 Task: Create new Company, with domain: 'nintendo.com' and type: 'Prospect'. Add new contact for this company, with mail Id: 'Bhargav21Singh@nintendo.com', First Name: Bhargav, Last name:  Singh, Job Title: 'HR Manager', Phone Number: '(512) 555-2347'. Change life cycle stage to  Lead and lead status to  In Progress. Logged in from softage.6@softage.net
Action: Mouse moved to (84, 60)
Screenshot: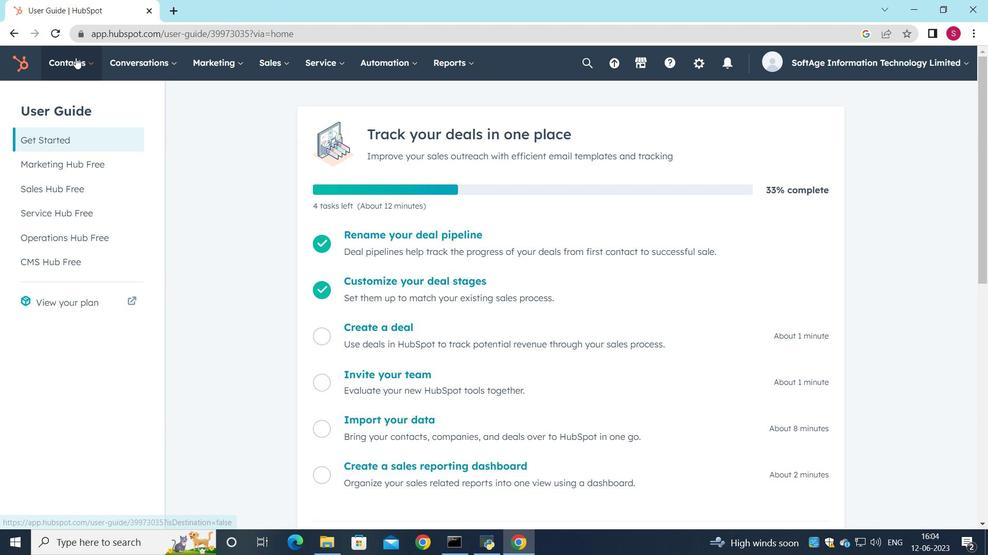 
Action: Mouse pressed left at (84, 60)
Screenshot: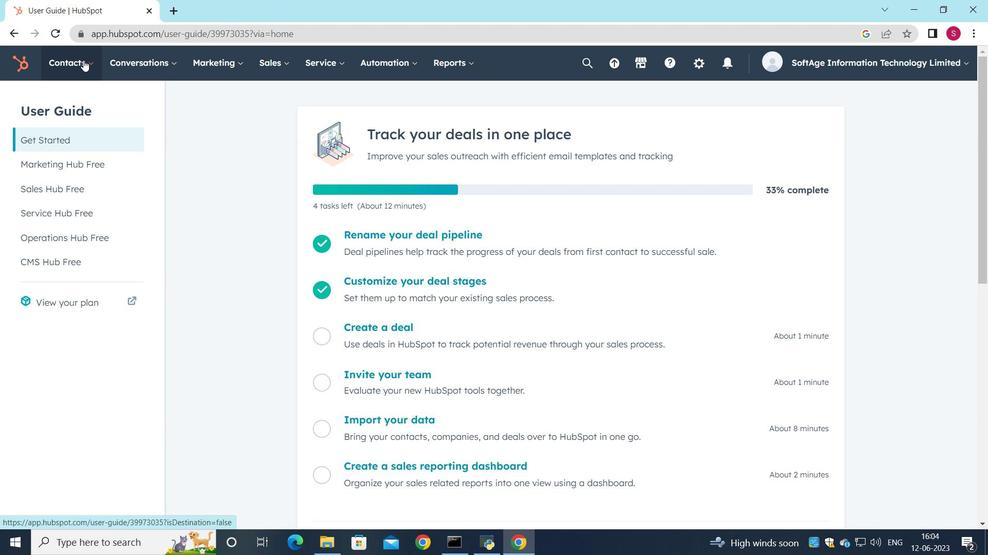 
Action: Mouse moved to (93, 122)
Screenshot: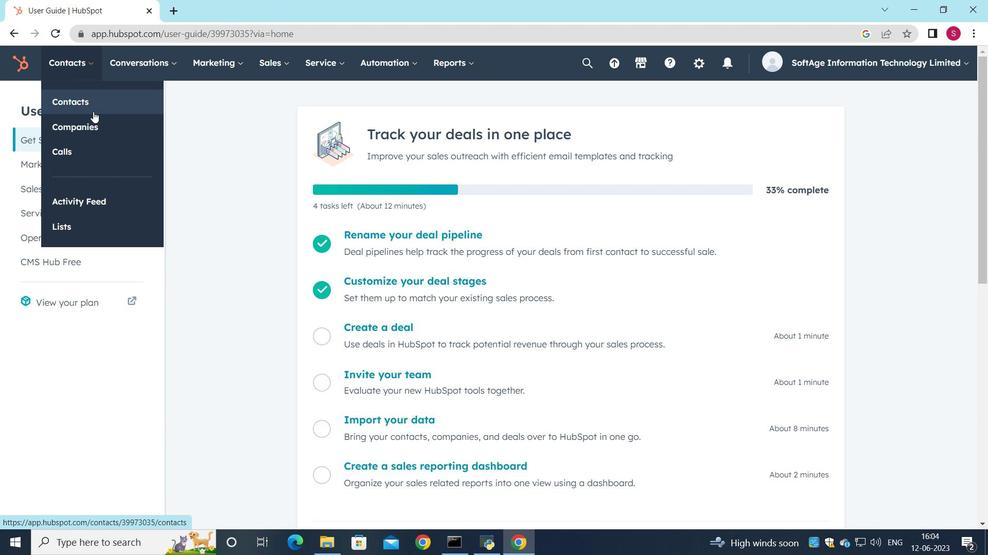 
Action: Mouse pressed left at (93, 122)
Screenshot: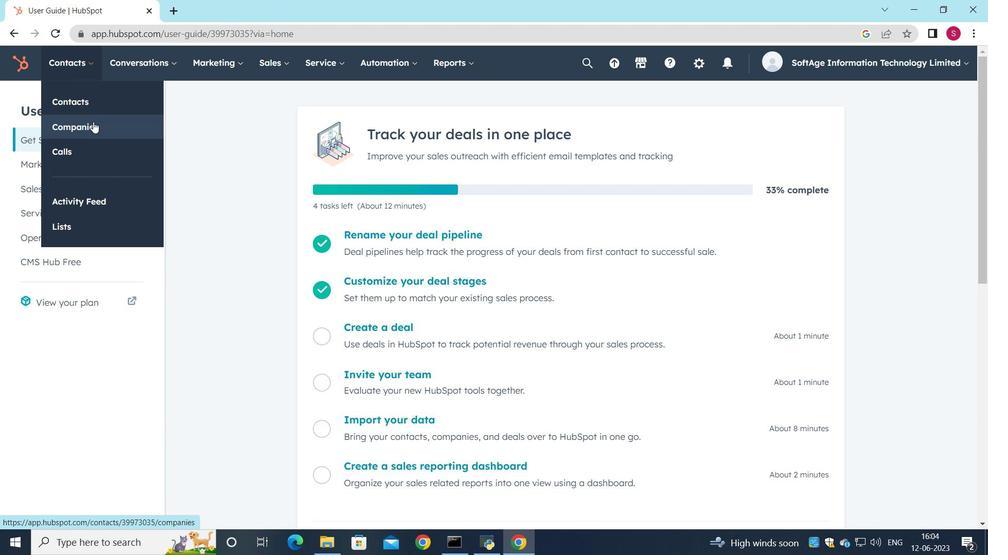 
Action: Mouse moved to (892, 97)
Screenshot: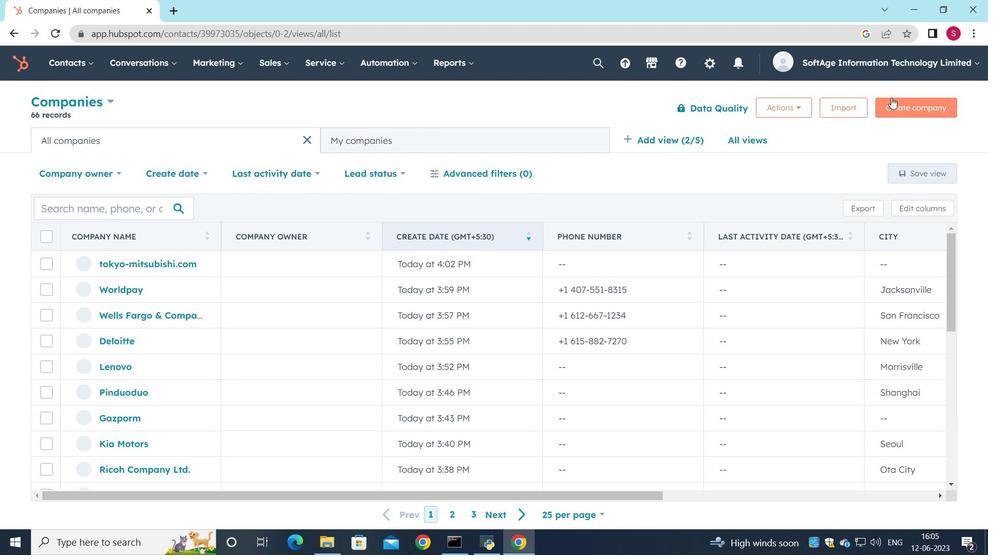 
Action: Mouse pressed left at (892, 97)
Screenshot: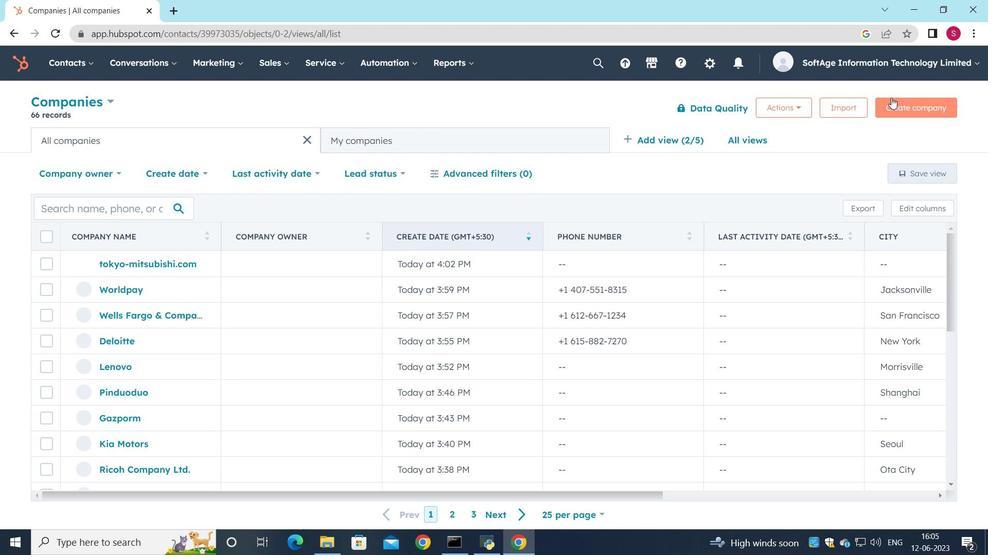 
Action: Mouse moved to (771, 161)
Screenshot: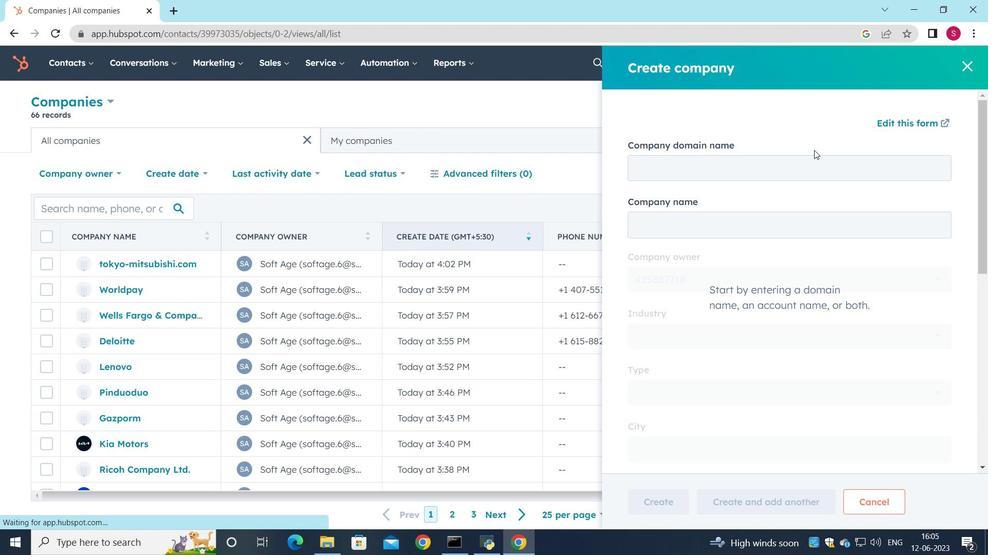 
Action: Mouse pressed left at (771, 161)
Screenshot: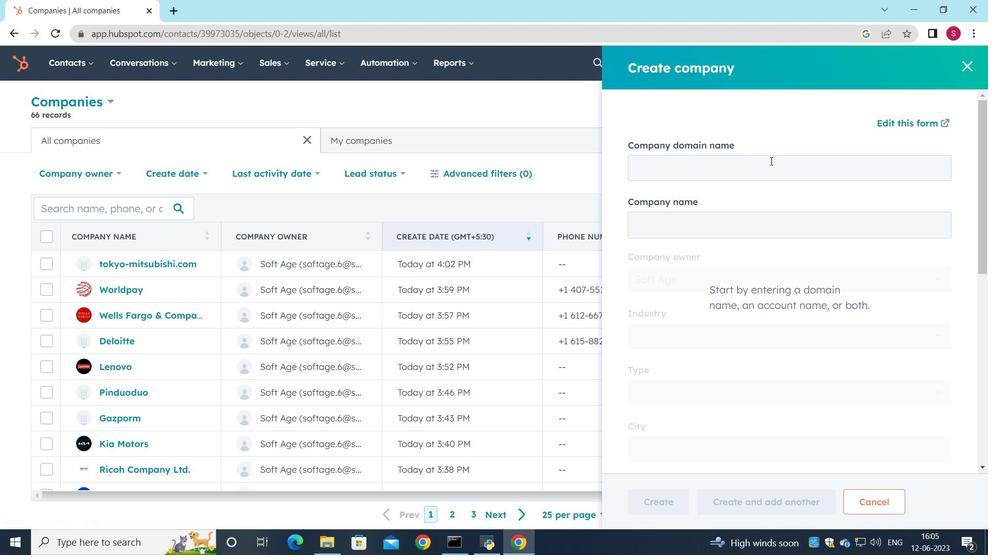 
Action: Key pressed nintendo.com
Screenshot: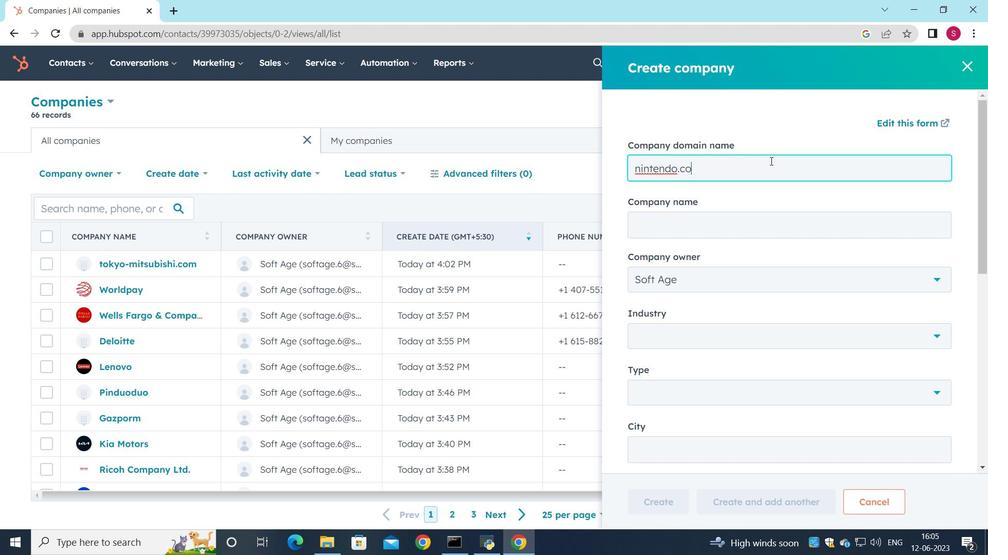
Action: Mouse moved to (734, 264)
Screenshot: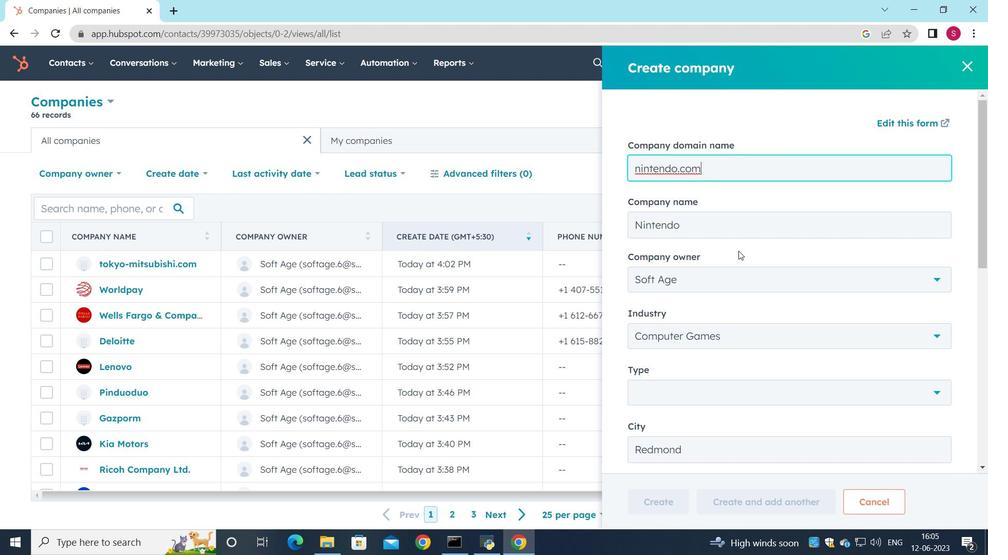 
Action: Mouse scrolled (734, 264) with delta (0, 0)
Screenshot: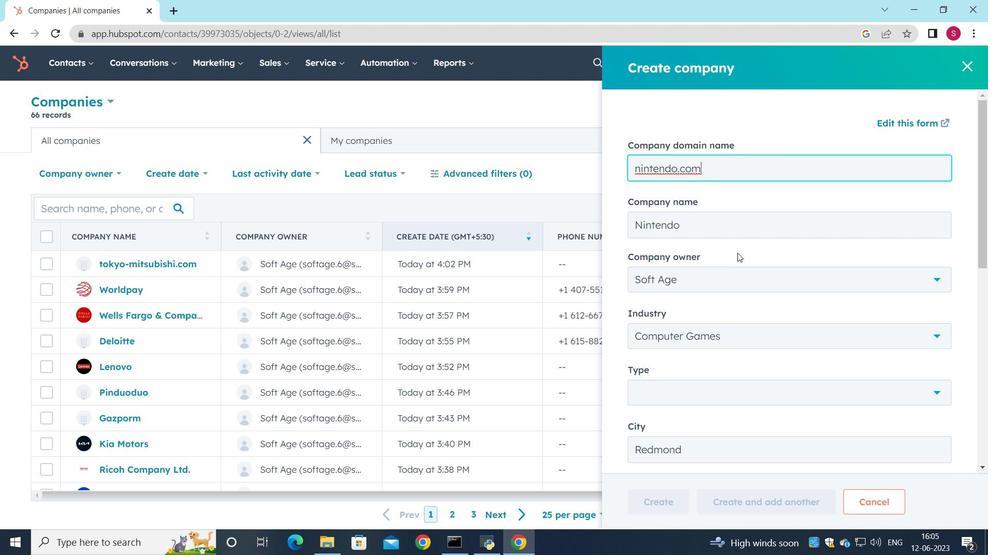 
Action: Mouse scrolled (734, 264) with delta (0, 0)
Screenshot: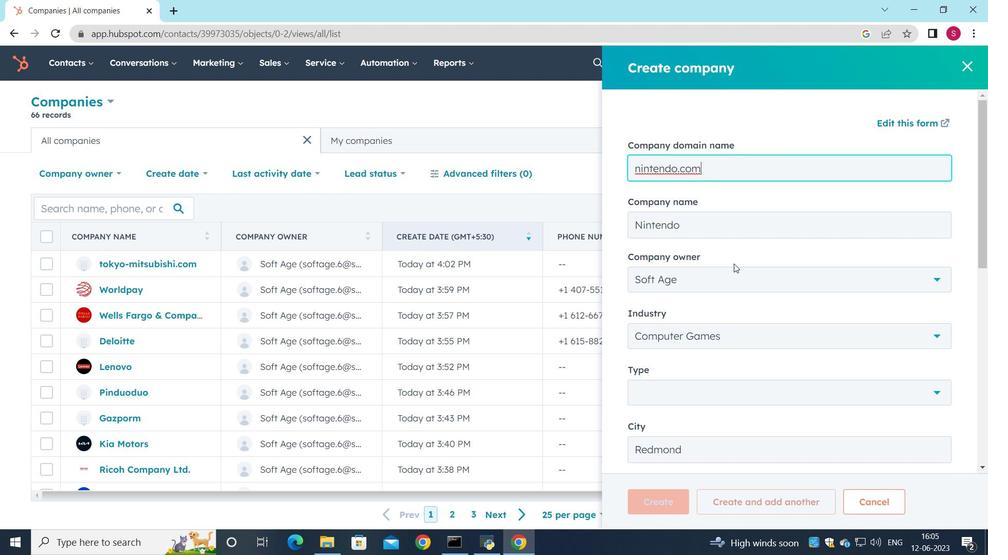
Action: Mouse scrolled (734, 264) with delta (0, 0)
Screenshot: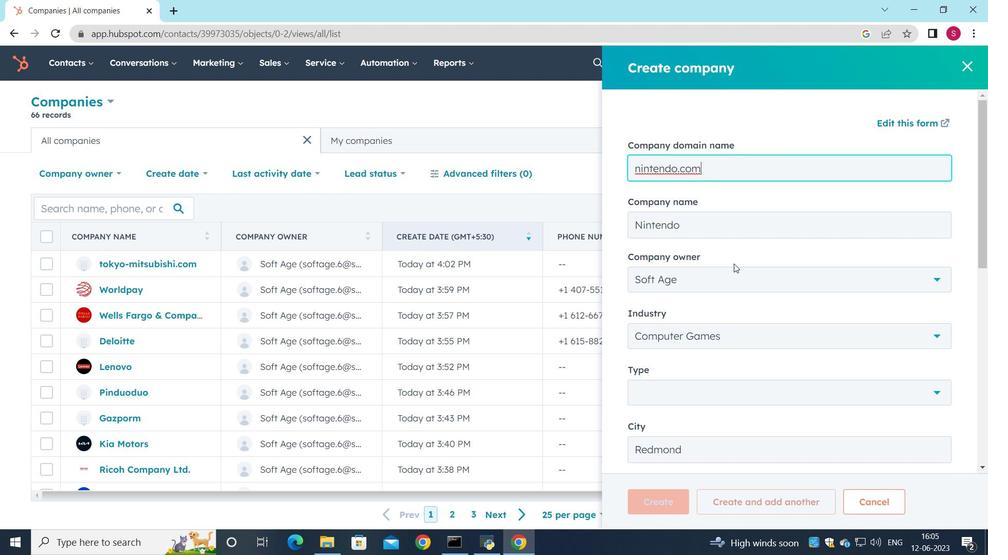 
Action: Mouse moved to (800, 197)
Screenshot: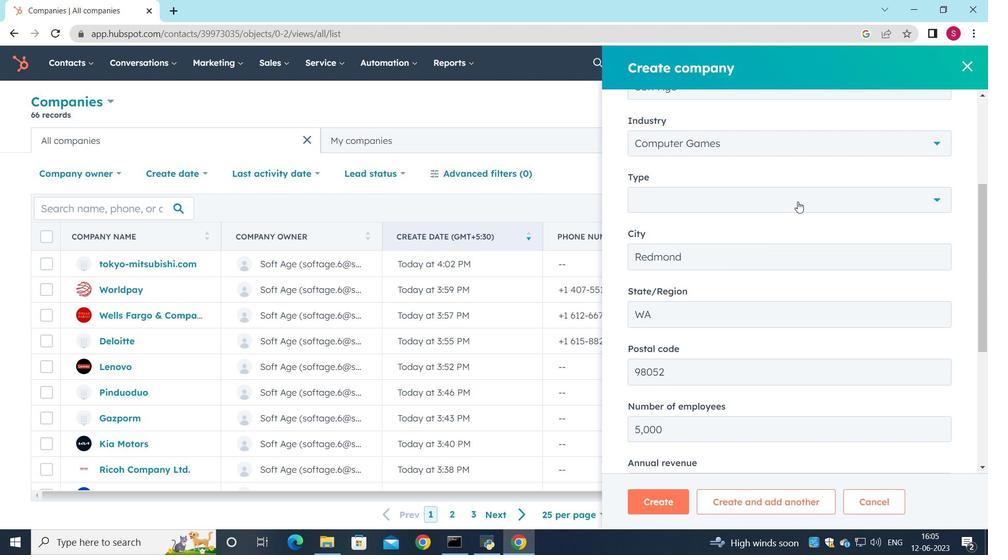 
Action: Mouse pressed left at (800, 197)
Screenshot: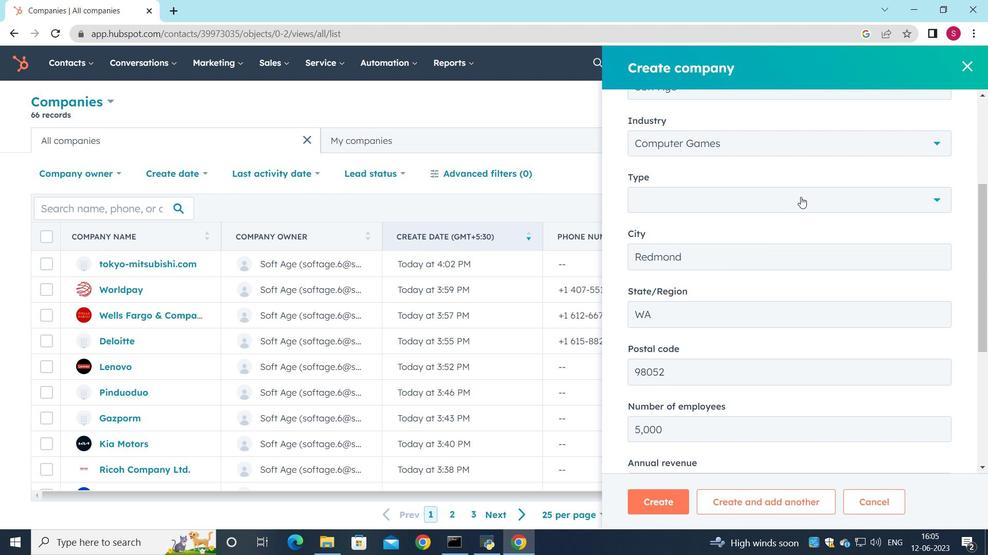 
Action: Mouse moved to (666, 263)
Screenshot: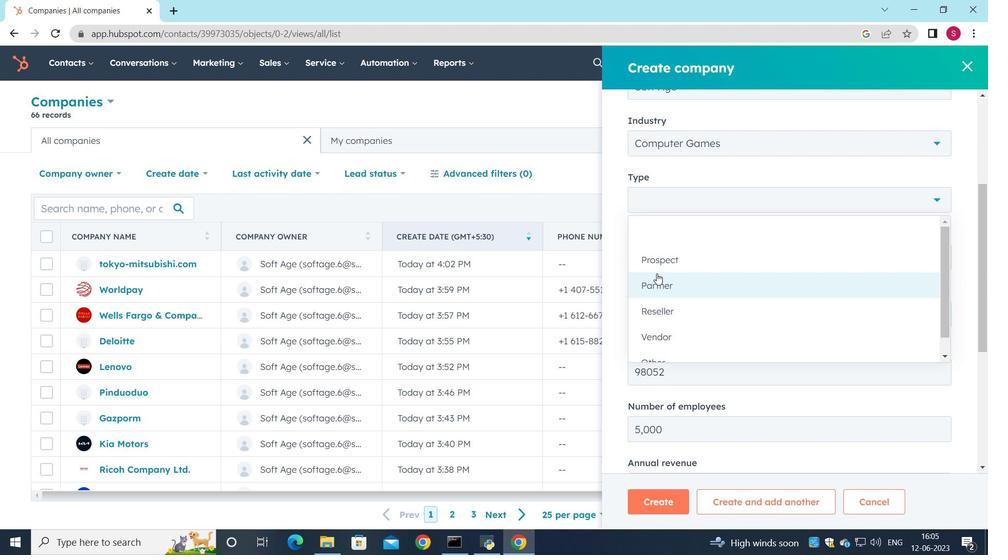 
Action: Mouse pressed left at (666, 263)
Screenshot: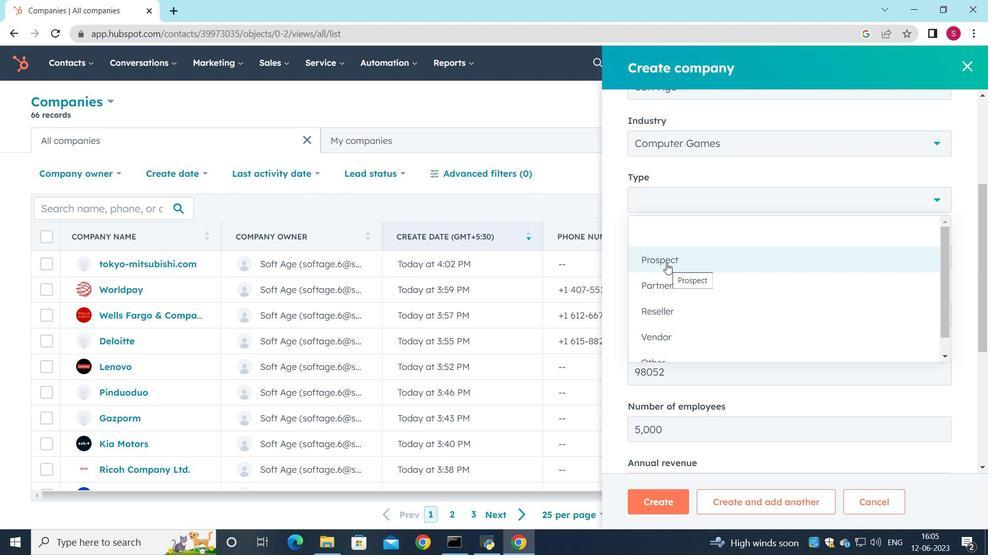 
Action: Mouse scrolled (666, 263) with delta (0, 0)
Screenshot: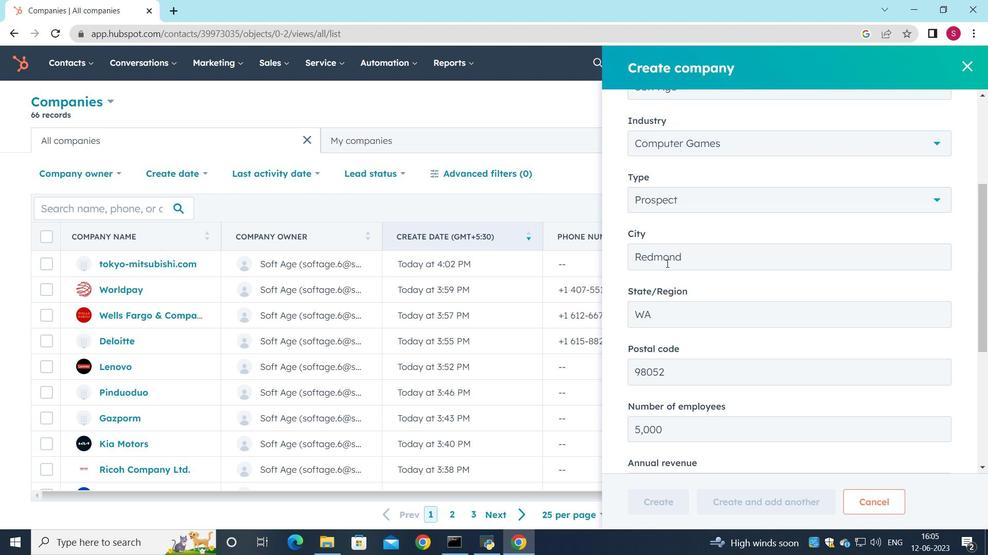 
Action: Mouse scrolled (666, 263) with delta (0, 0)
Screenshot: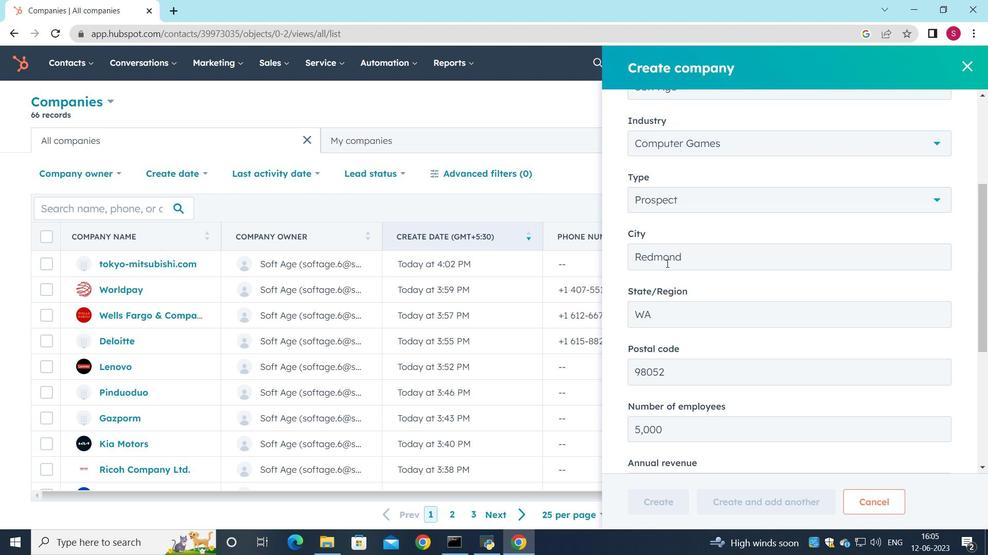 
Action: Mouse moved to (656, 510)
Screenshot: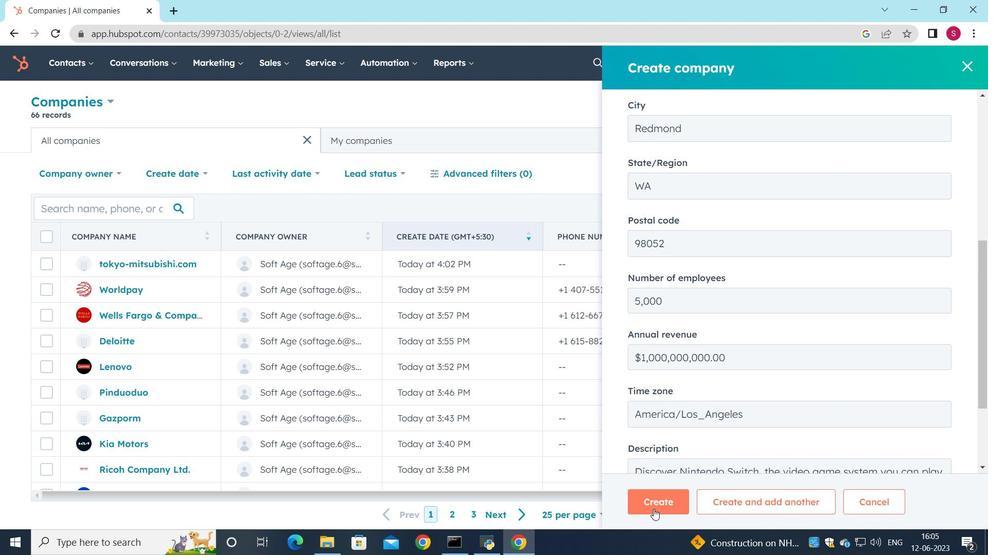 
Action: Mouse pressed left at (656, 510)
Screenshot: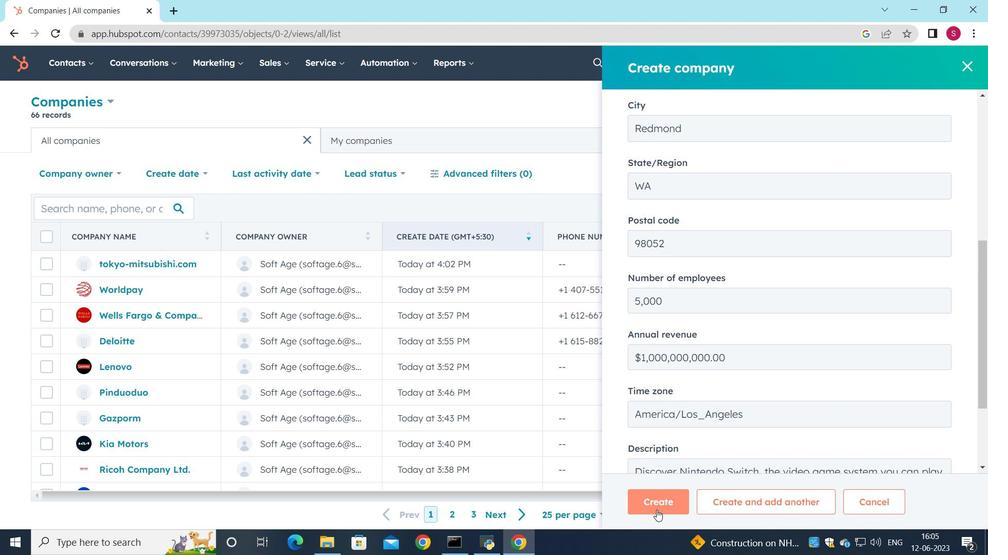 
Action: Mouse moved to (638, 407)
Screenshot: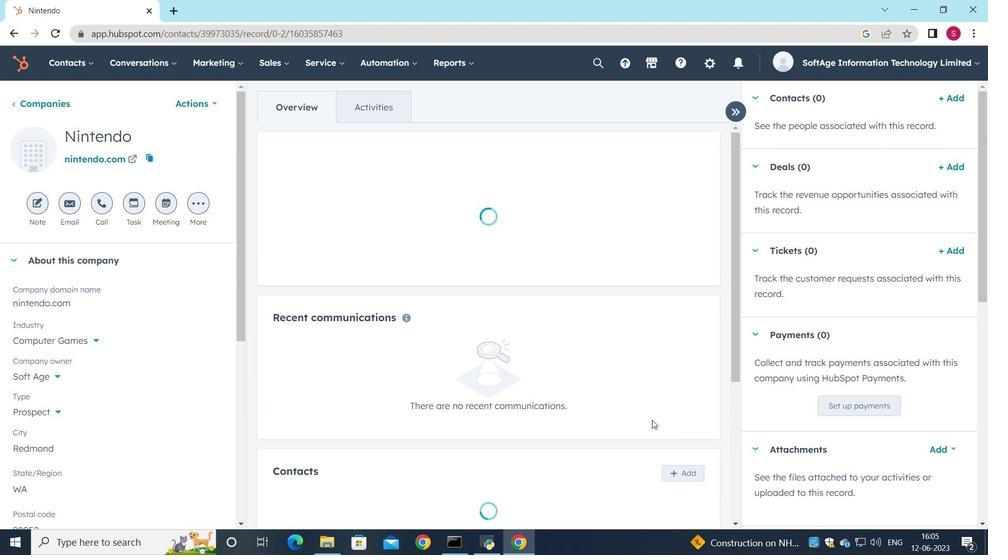 
Action: Mouse scrolled (638, 407) with delta (0, 0)
Screenshot: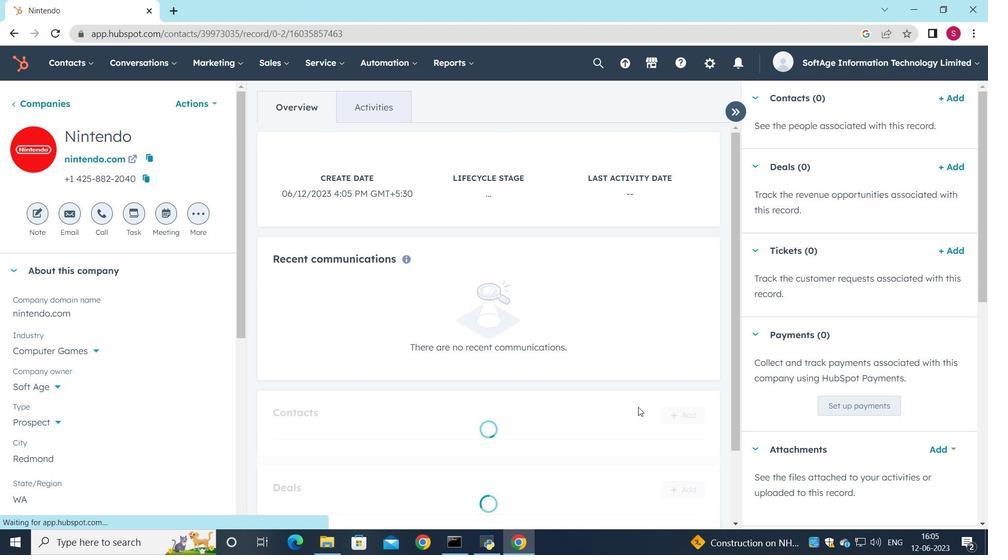 
Action: Mouse moved to (689, 357)
Screenshot: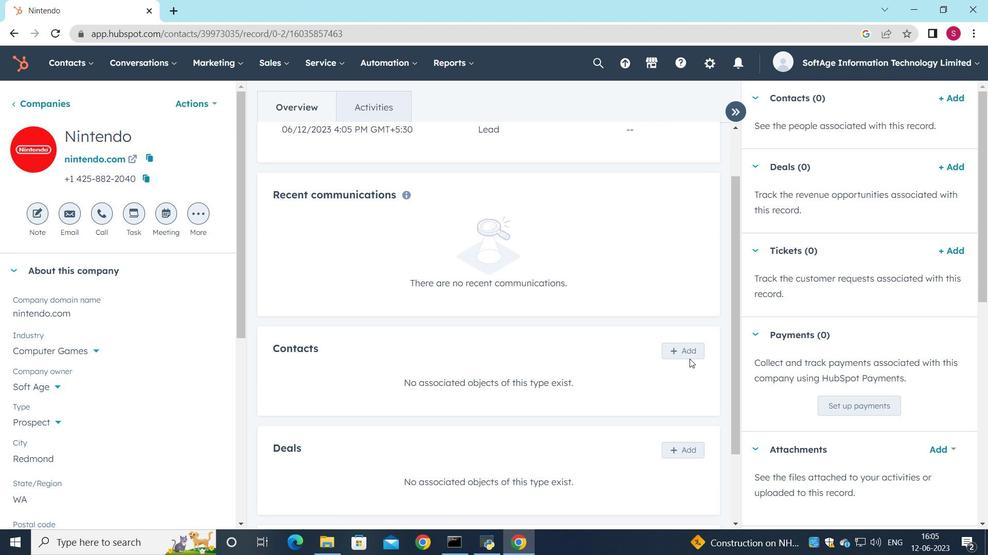 
Action: Mouse pressed left at (689, 357)
Screenshot: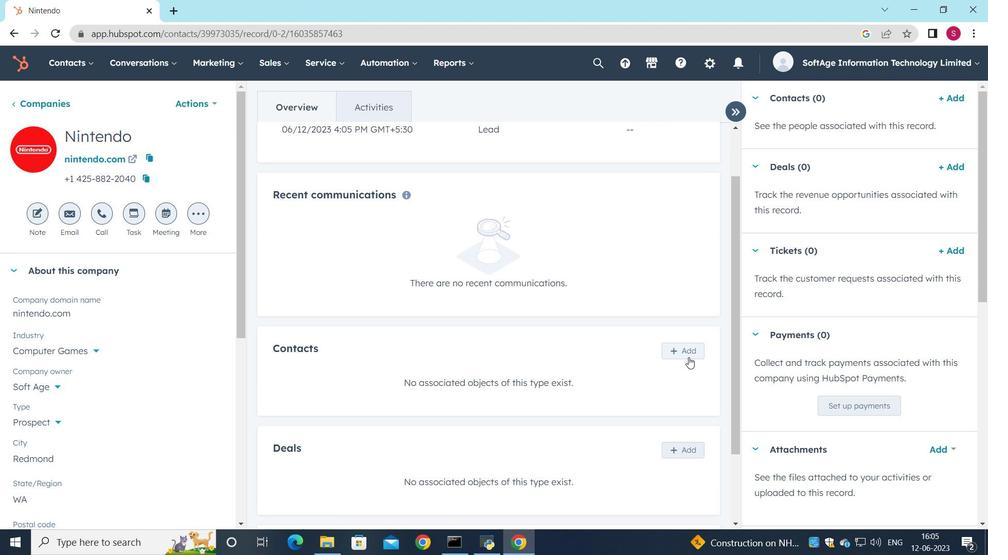 
Action: Mouse moved to (708, 138)
Screenshot: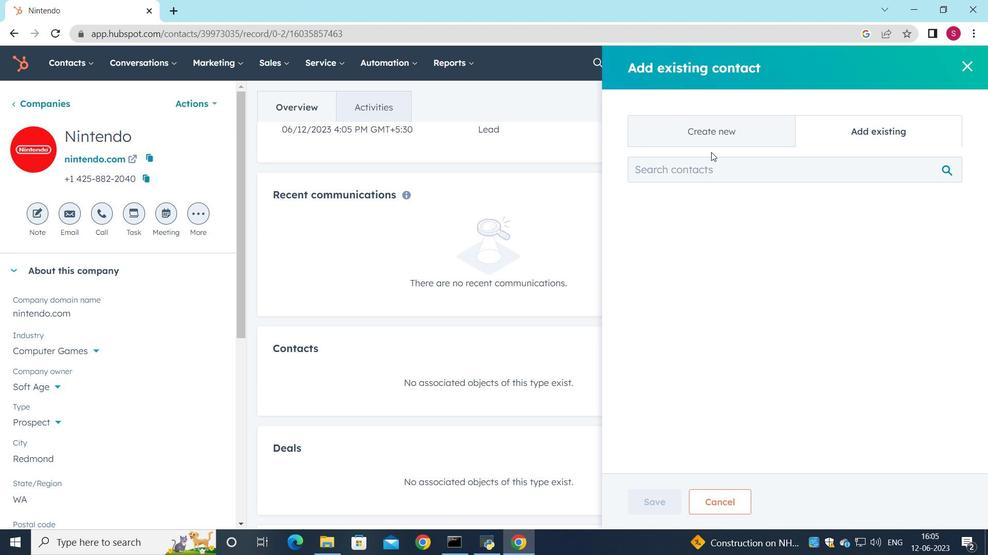 
Action: Mouse pressed left at (708, 138)
Screenshot: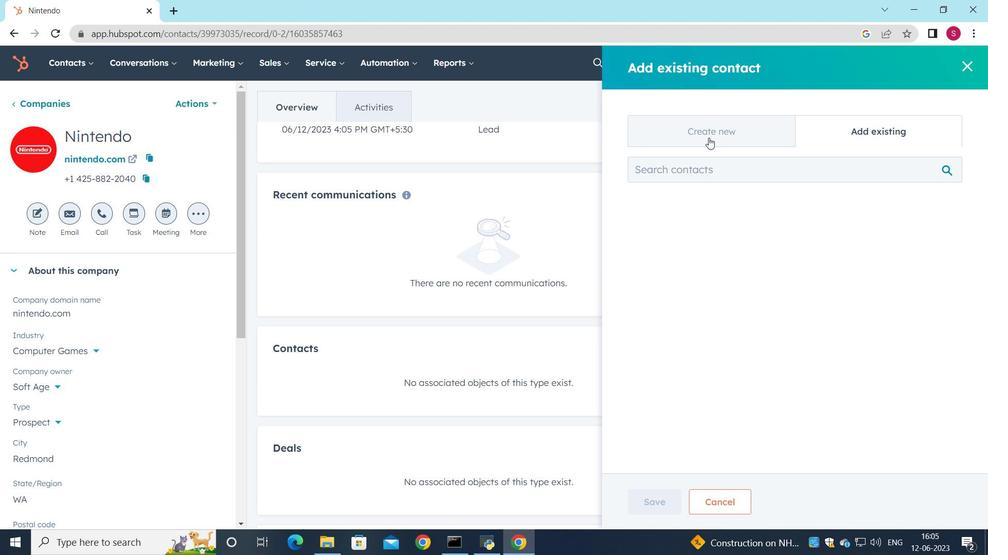
Action: Mouse moved to (723, 197)
Screenshot: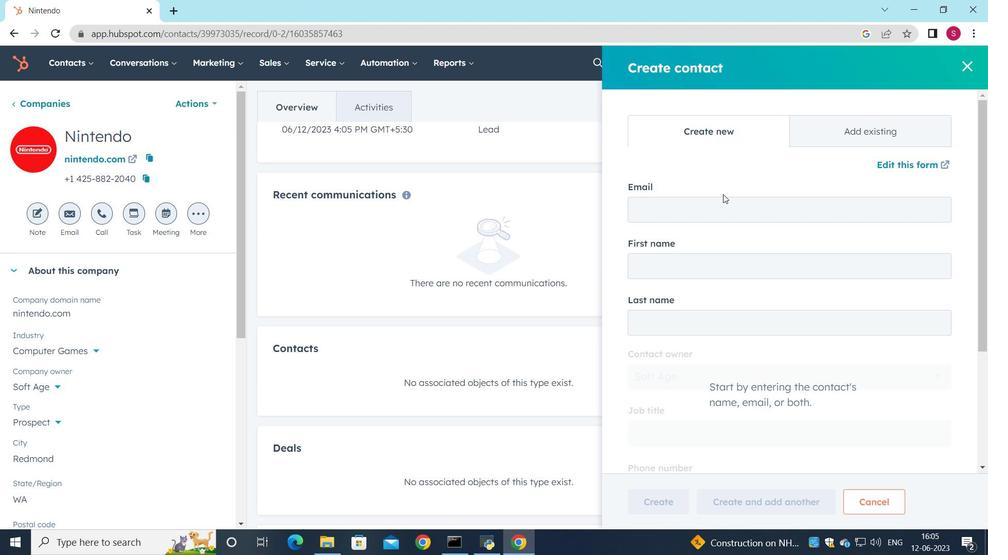 
Action: Mouse pressed left at (723, 197)
Screenshot: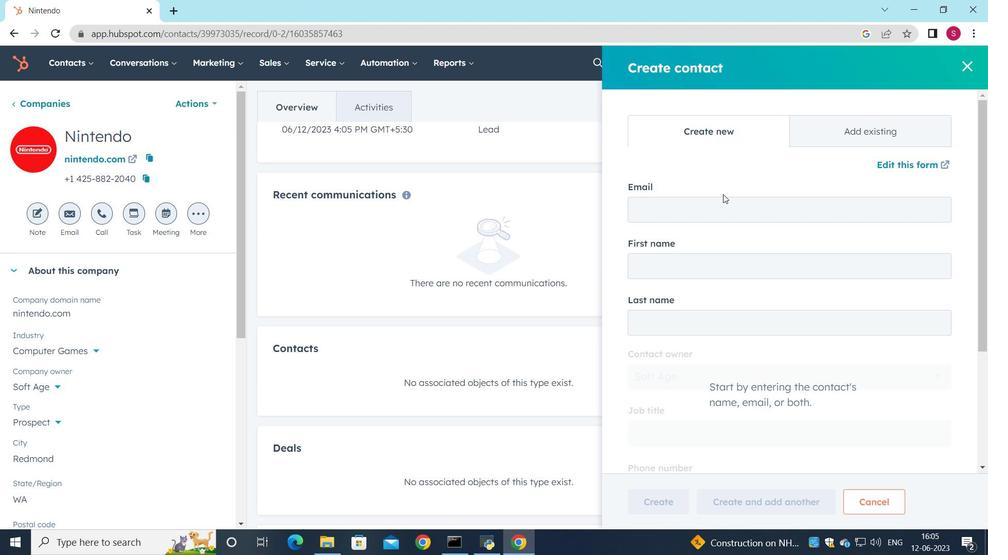 
Action: Mouse moved to (716, 210)
Screenshot: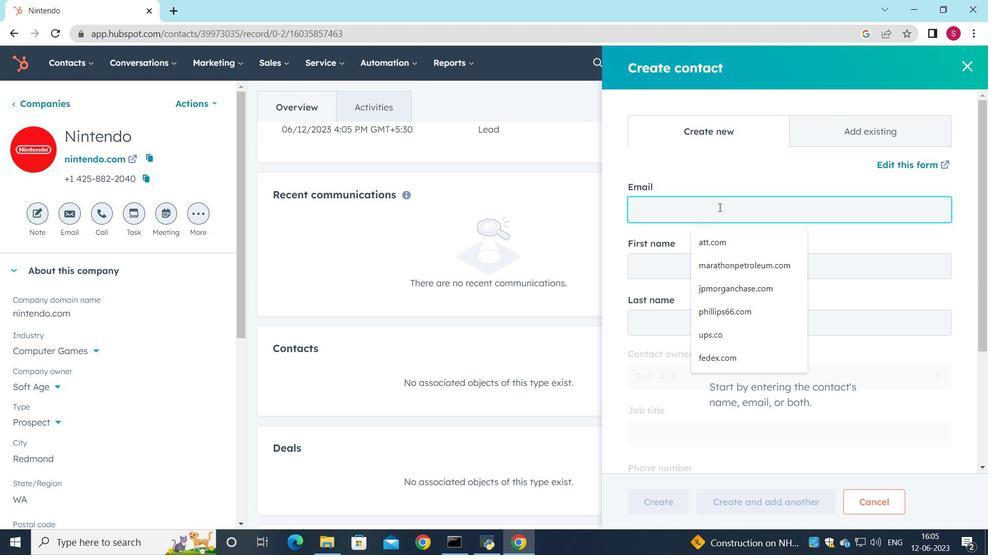 
Action: Key pressed <Key.shift>Bhargav21<Key.shift>Singh<Key.shift><Key.shift><Key.shift><Key.shift><Key.shift><Key.shift><Key.shift><Key.shift><Key.shift><Key.shift>@nine<Key.backspace>tendo.com
Screenshot: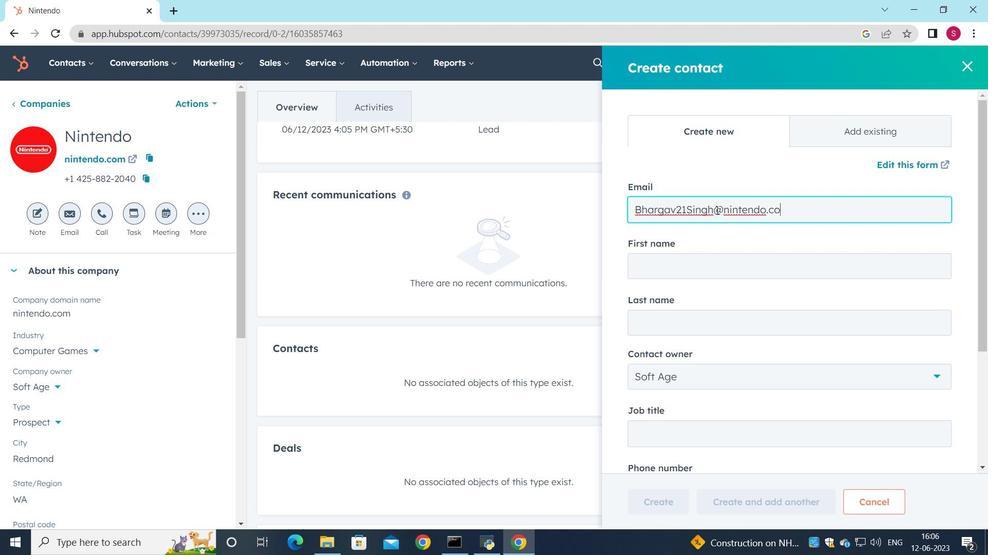 
Action: Mouse moved to (665, 275)
Screenshot: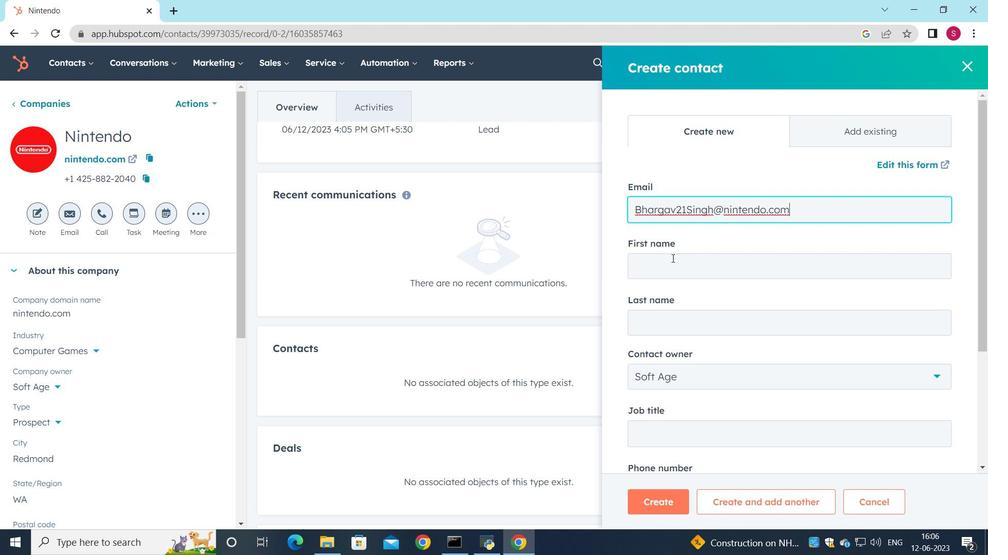 
Action: Mouse pressed left at (665, 275)
Screenshot: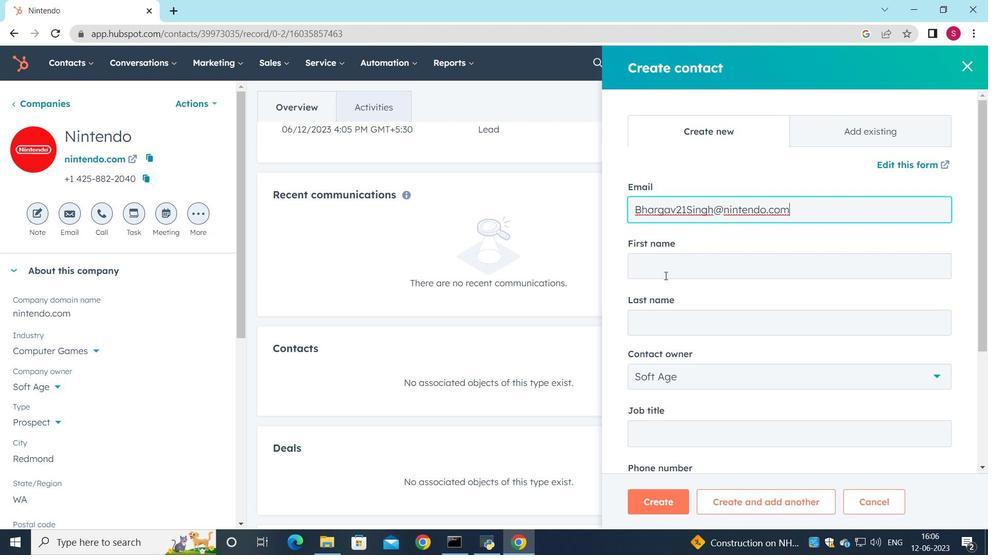 
Action: Key pressed <Key.shift><Key.shift><Key.shift>Bhargav
Screenshot: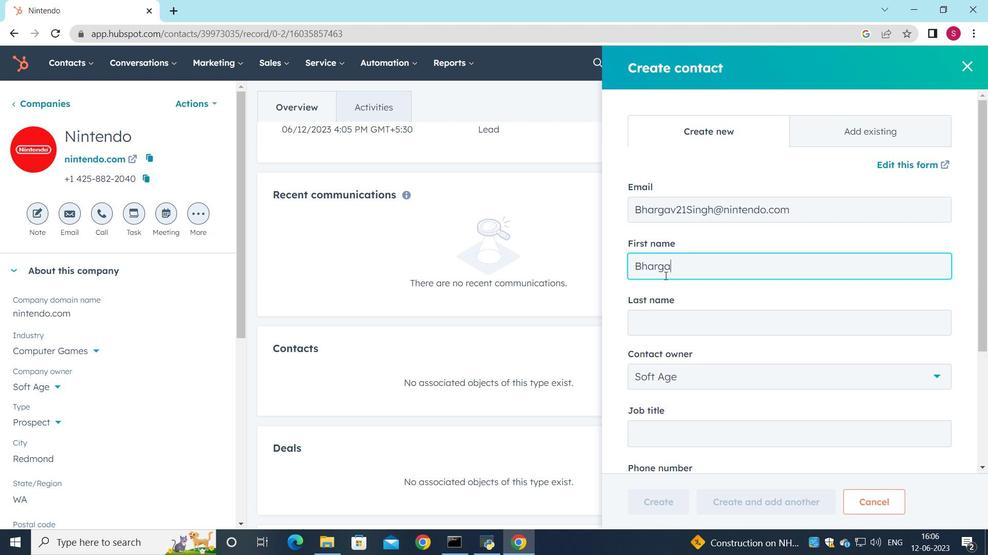 
Action: Mouse moved to (652, 319)
Screenshot: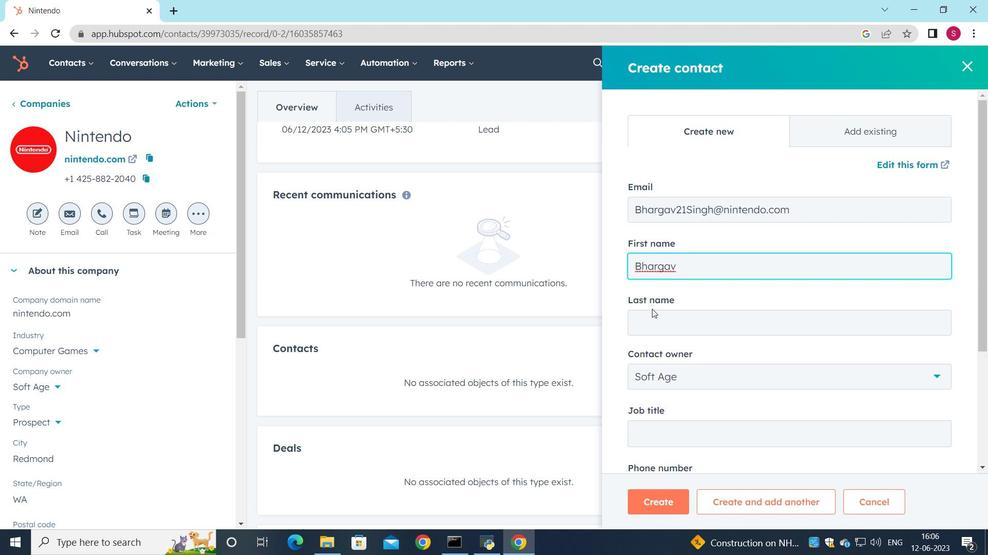 
Action: Mouse pressed left at (652, 319)
Screenshot: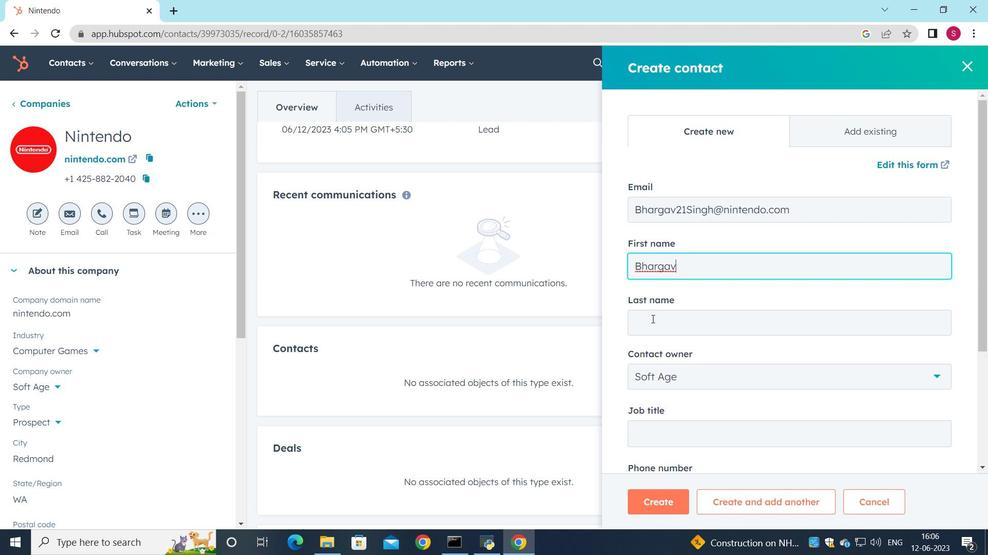 
Action: Key pressed <Key.shift><Key.shift><Key.shift><Key.shift><Key.shift><Key.shift><Key.shift><Key.shift><Key.shift><Key.shift><Key.shift><Key.shift><Key.shift><Key.shift><Key.shift><Key.shift><Key.shift><Key.shift><Key.shift><Key.shift><Key.shift><Key.shift>Singh
Screenshot: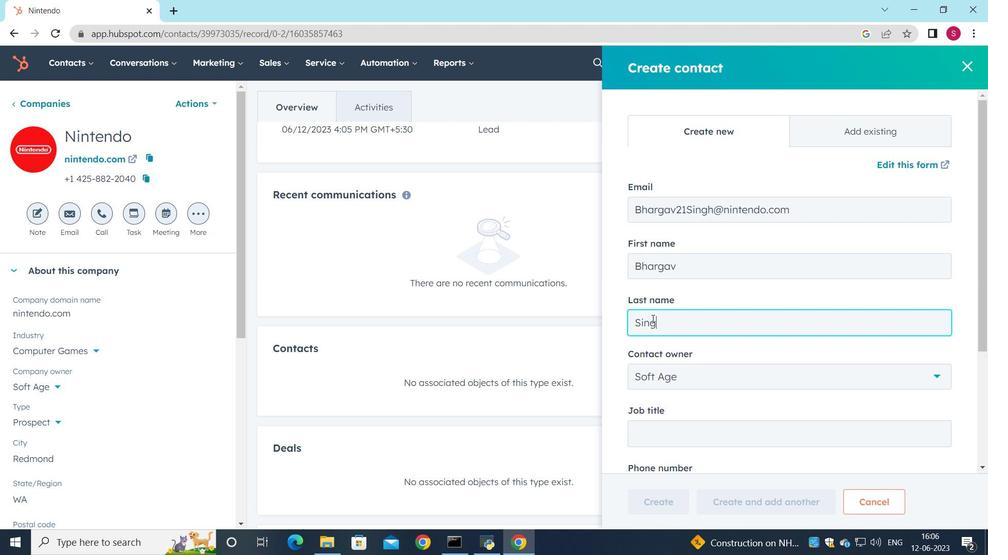 
Action: Mouse moved to (666, 437)
Screenshot: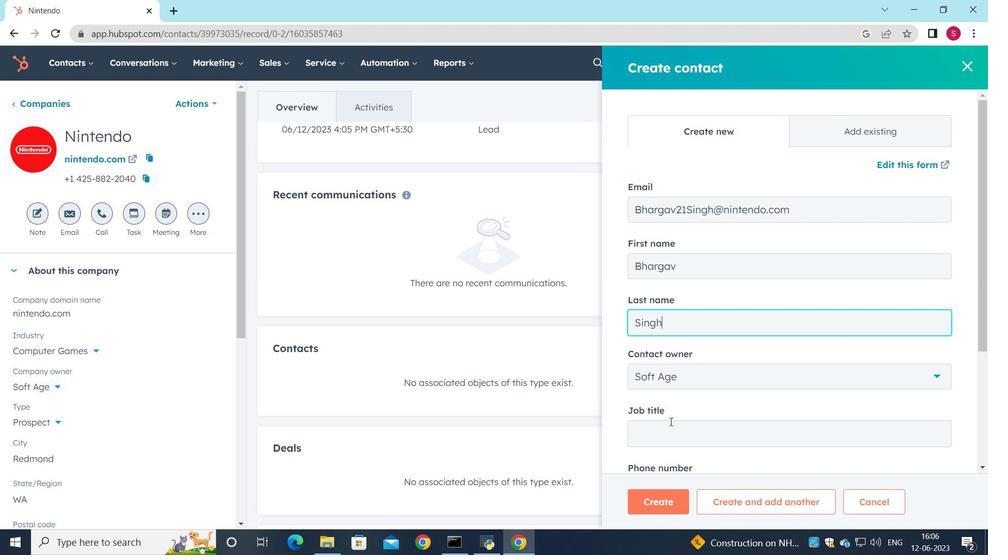 
Action: Mouse pressed left at (666, 437)
Screenshot: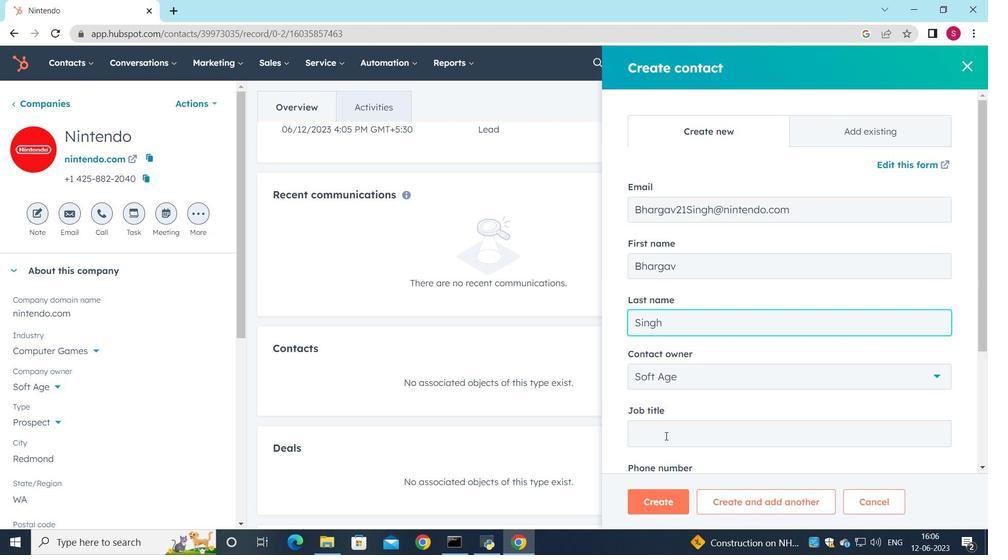 
Action: Key pressed <Key.shift><Key.shift><Key.shift><Key.shift><Key.shift><Key.shift><Key.shift><Key.shift><Key.shift><Key.shift><Key.shift><Key.shift><Key.shift><Key.shift><Key.shift>HR<Key.space>M<Key.space><Key.backspace>anager
Screenshot: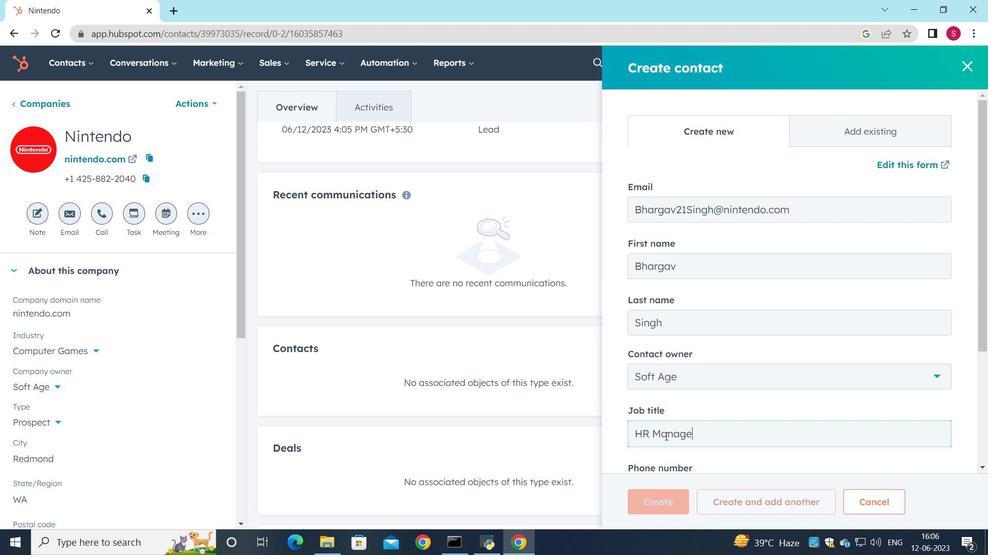 
Action: Mouse moved to (656, 427)
Screenshot: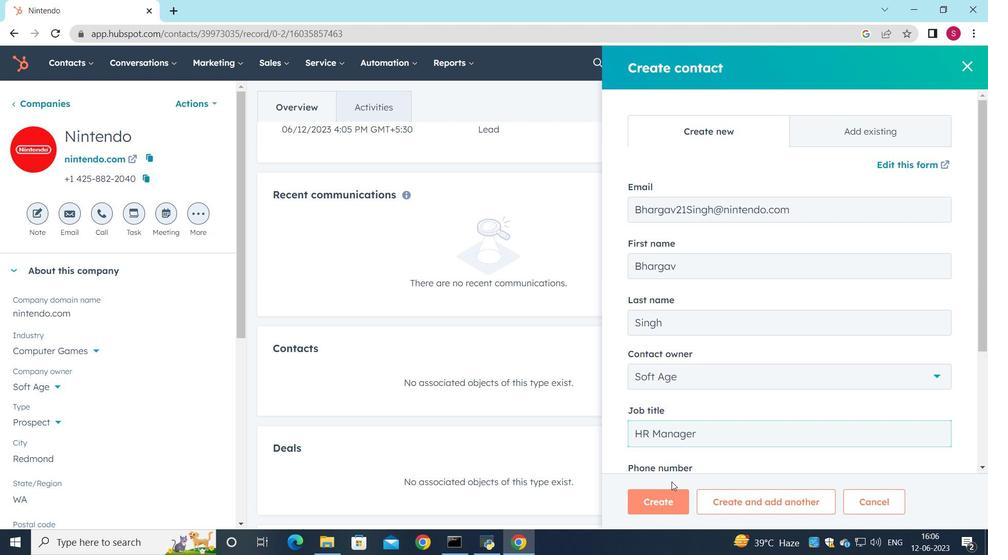 
Action: Mouse scrolled (656, 426) with delta (0, 0)
Screenshot: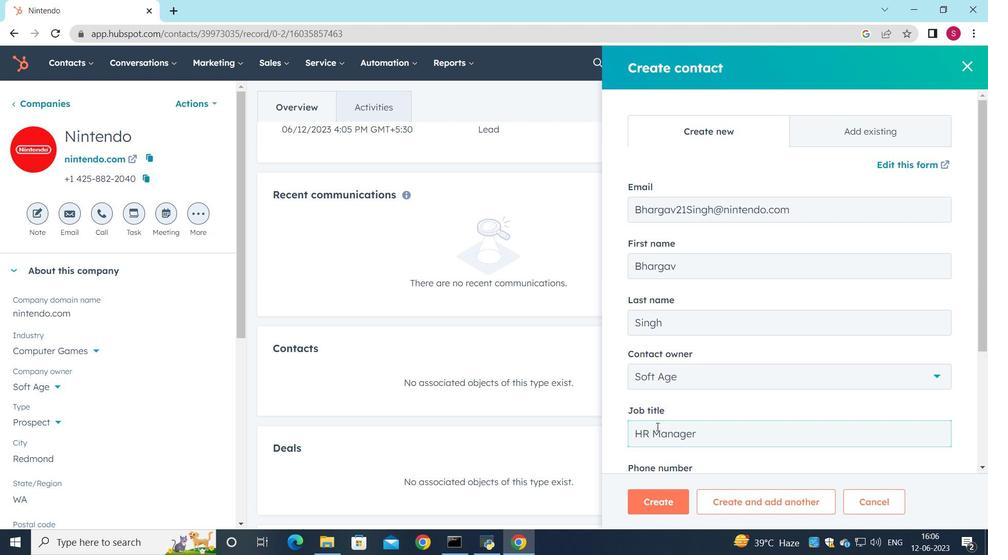 
Action: Mouse moved to (672, 433)
Screenshot: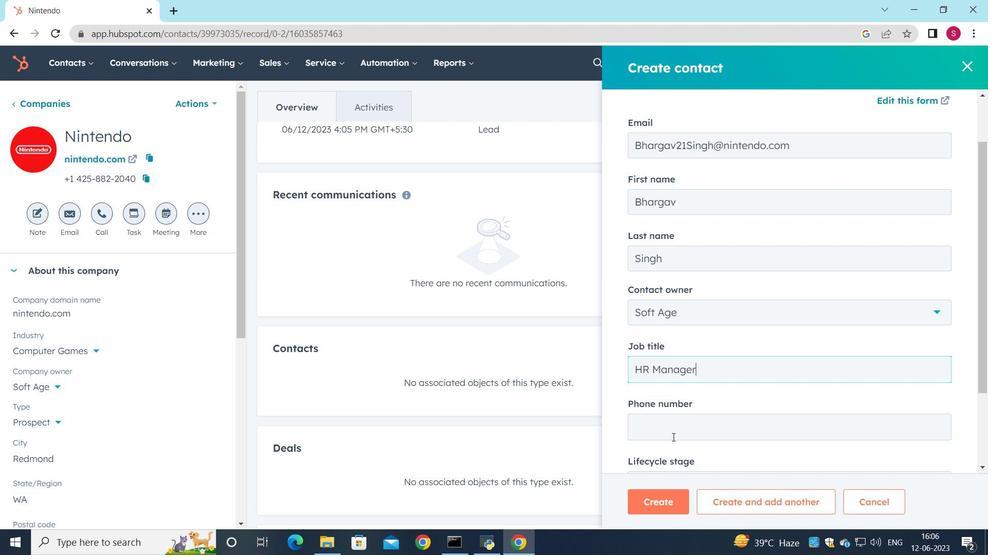 
Action: Mouse scrolled (672, 433) with delta (0, 0)
Screenshot: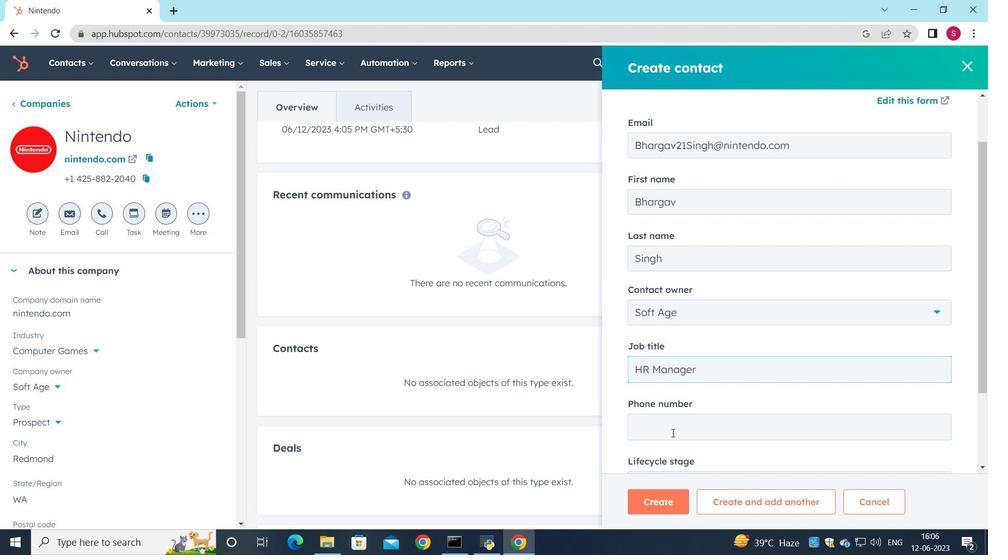 
Action: Mouse scrolled (672, 433) with delta (0, 0)
Screenshot: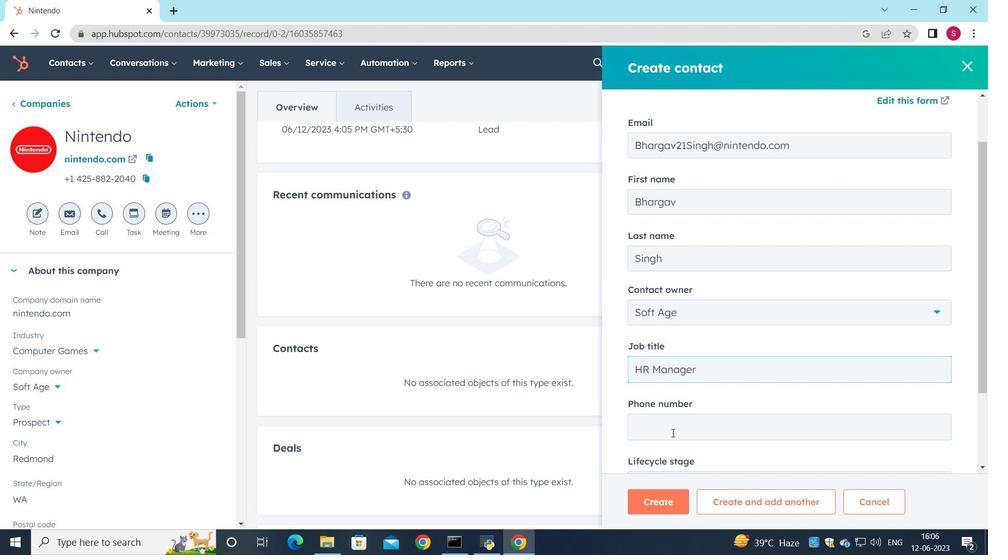 
Action: Mouse moved to (669, 327)
Screenshot: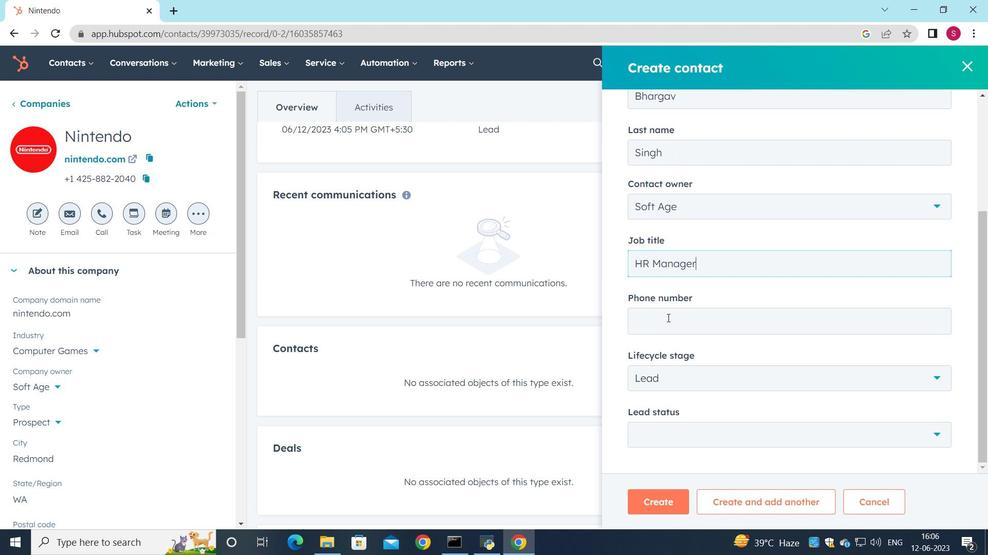 
Action: Mouse pressed left at (669, 327)
Screenshot: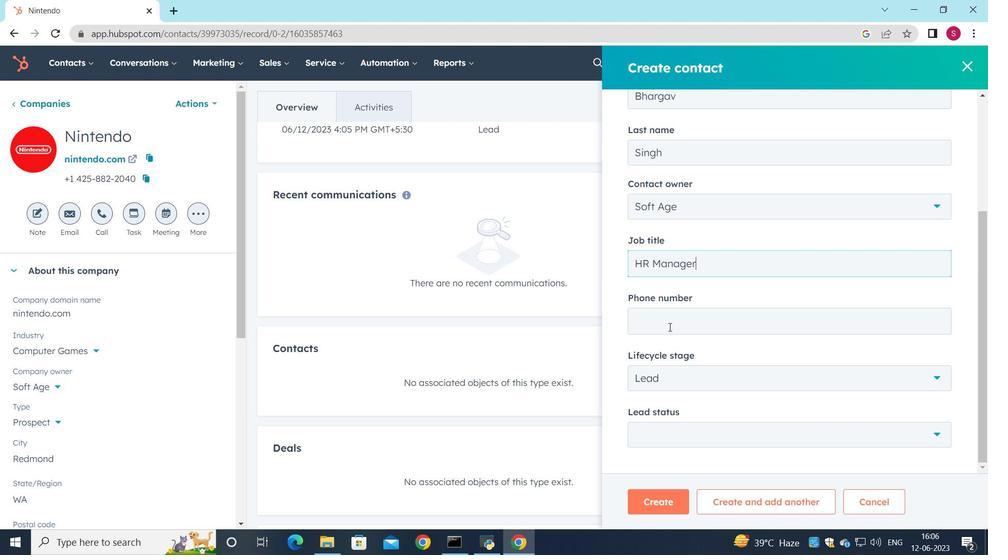 
Action: Key pressed 5125552347
Screenshot: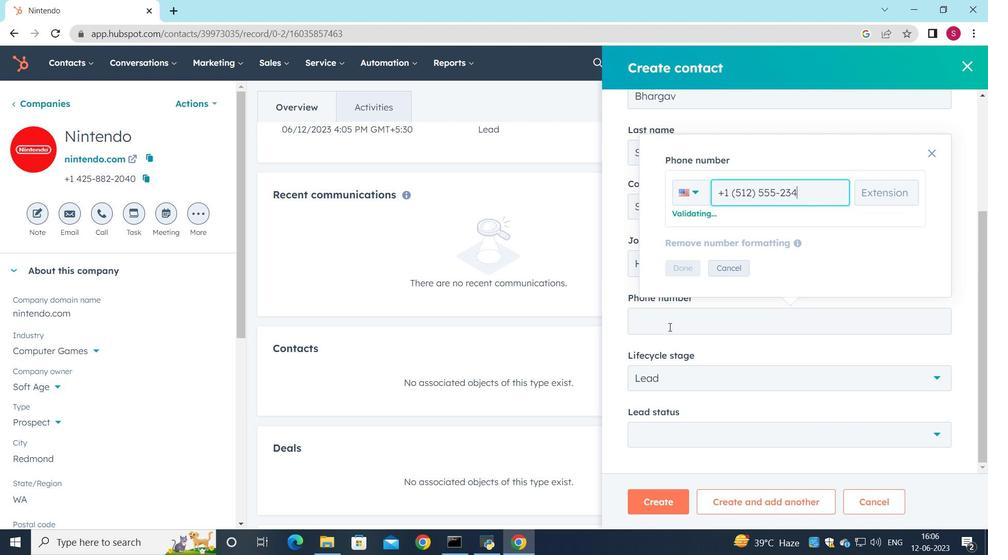 
Action: Mouse moved to (675, 262)
Screenshot: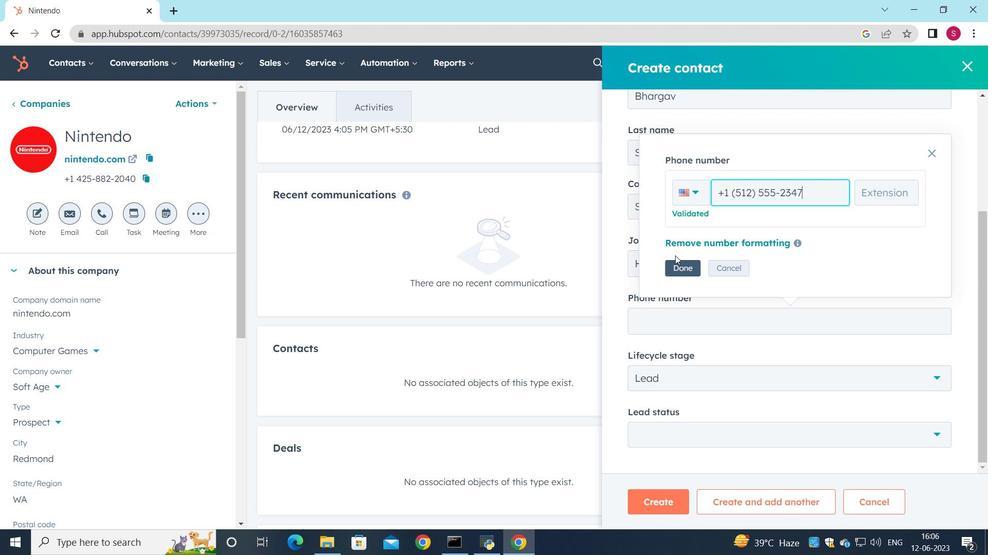 
Action: Mouse pressed left at (675, 262)
Screenshot: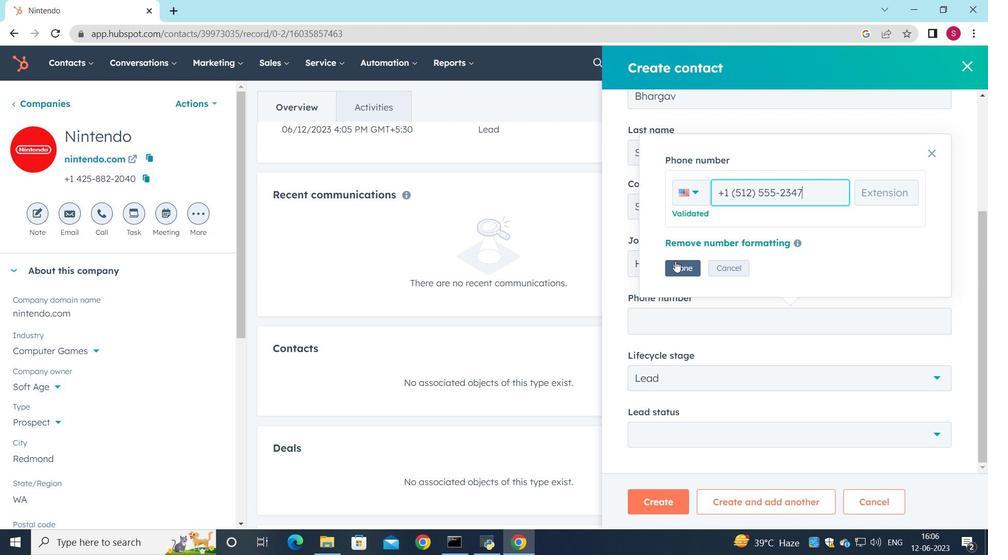 
Action: Mouse moved to (661, 428)
Screenshot: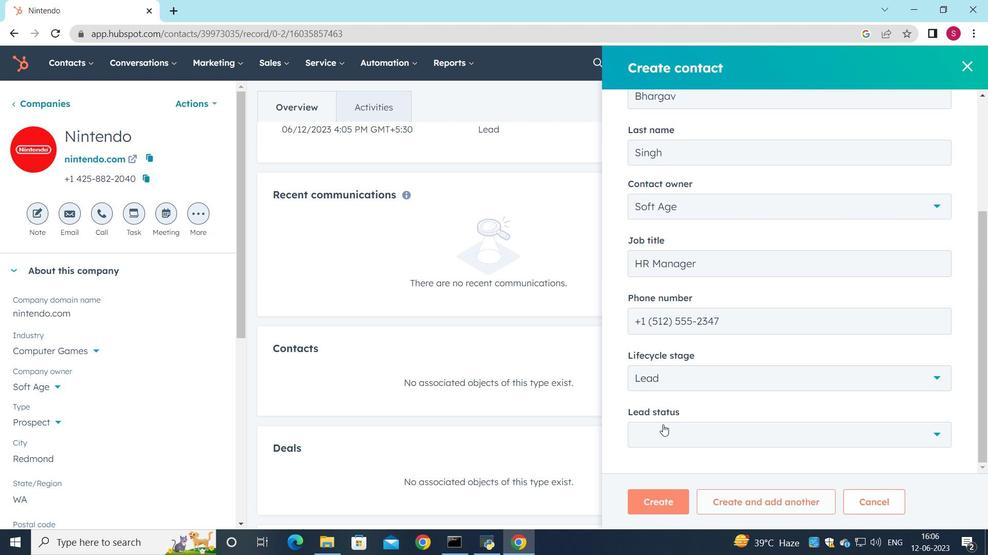 
Action: Mouse pressed left at (661, 428)
Screenshot: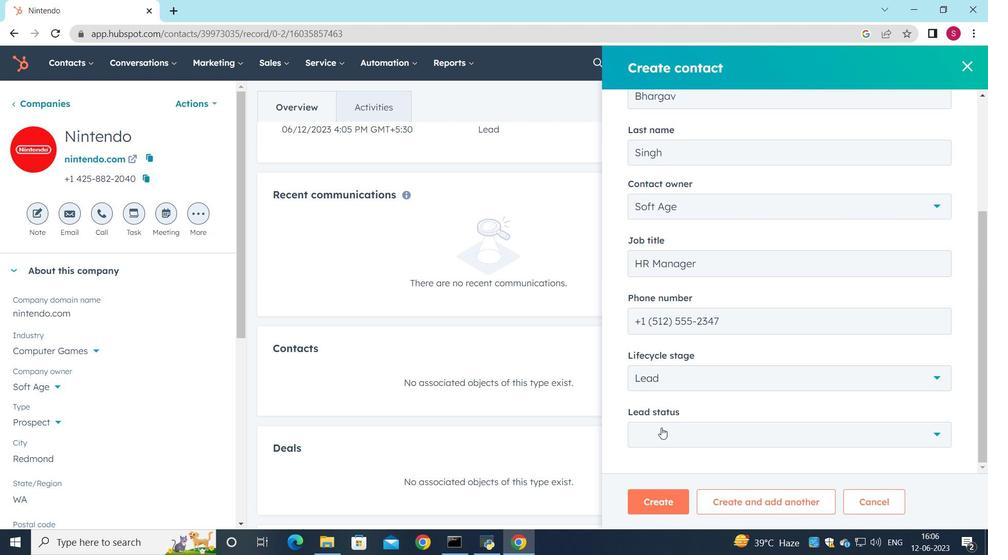 
Action: Mouse moved to (679, 377)
Screenshot: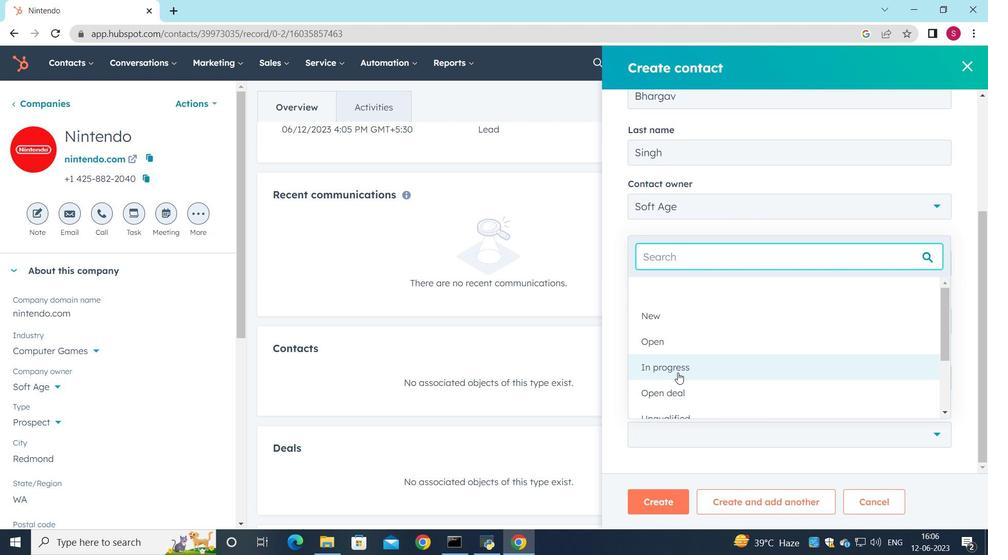 
Action: Mouse scrolled (679, 376) with delta (0, 0)
Screenshot: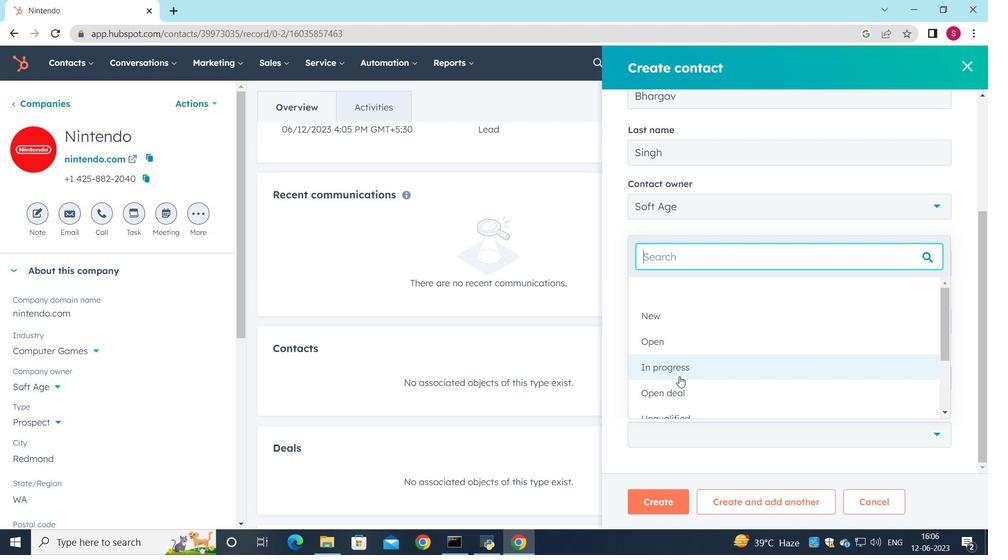 
Action: Mouse scrolled (679, 377) with delta (0, 0)
Screenshot: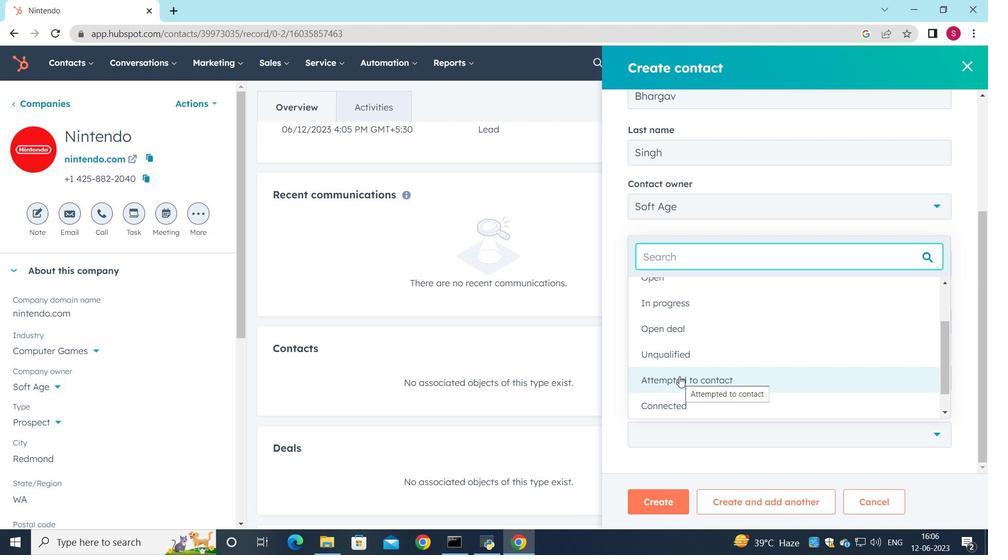
Action: Mouse scrolled (679, 377) with delta (0, 0)
Screenshot: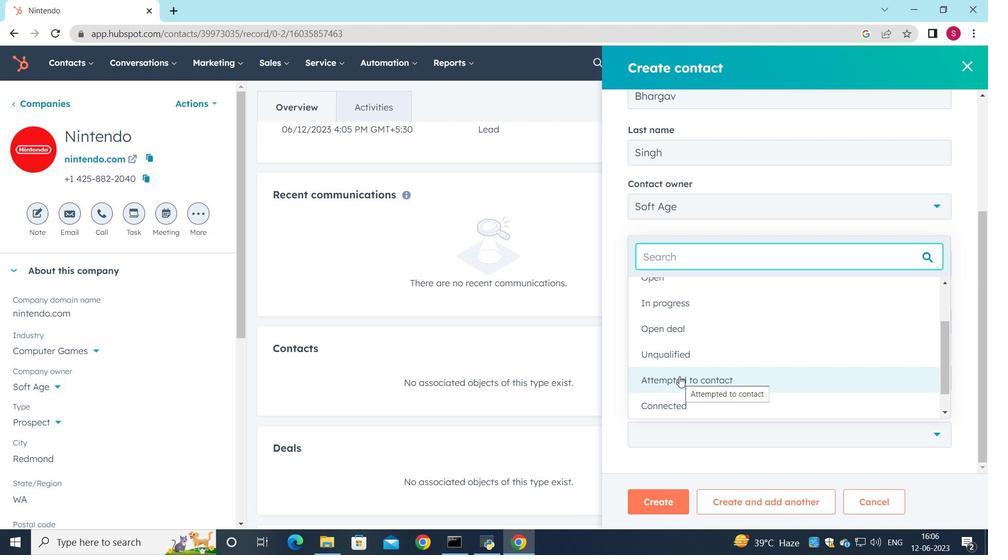 
Action: Key pressed i
Screenshot: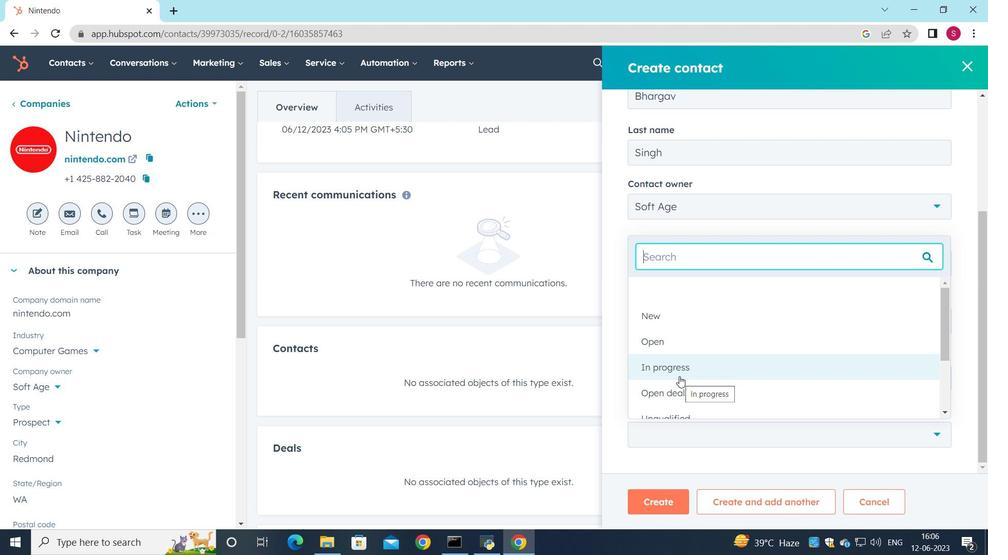 
Action: Mouse moved to (659, 371)
Screenshot: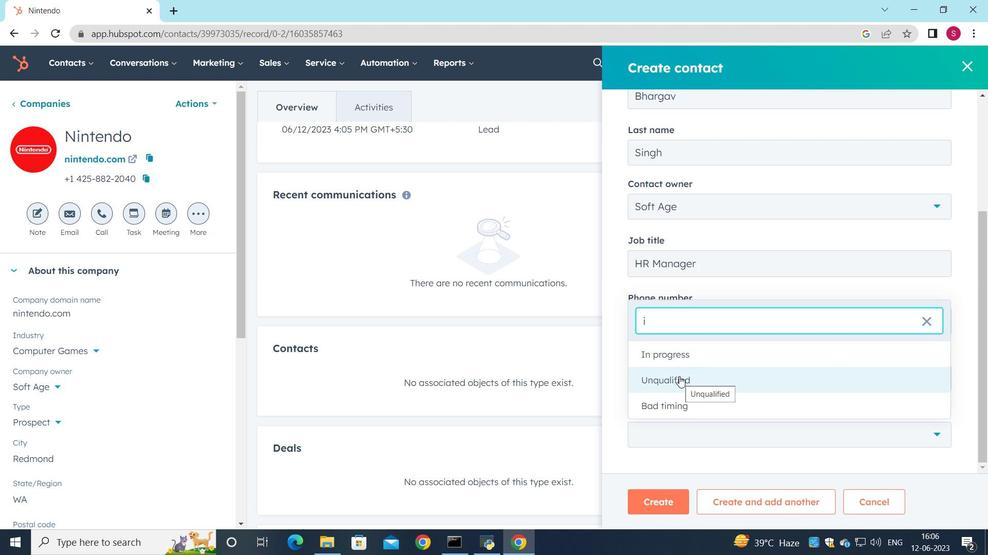 
Action: Key pressed n
Screenshot: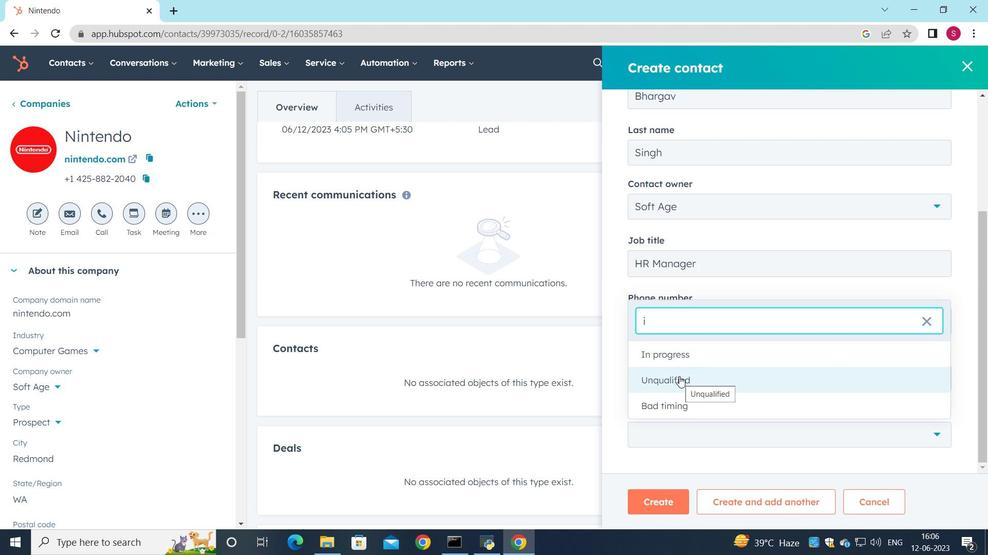 
Action: Mouse moved to (932, 349)
Screenshot: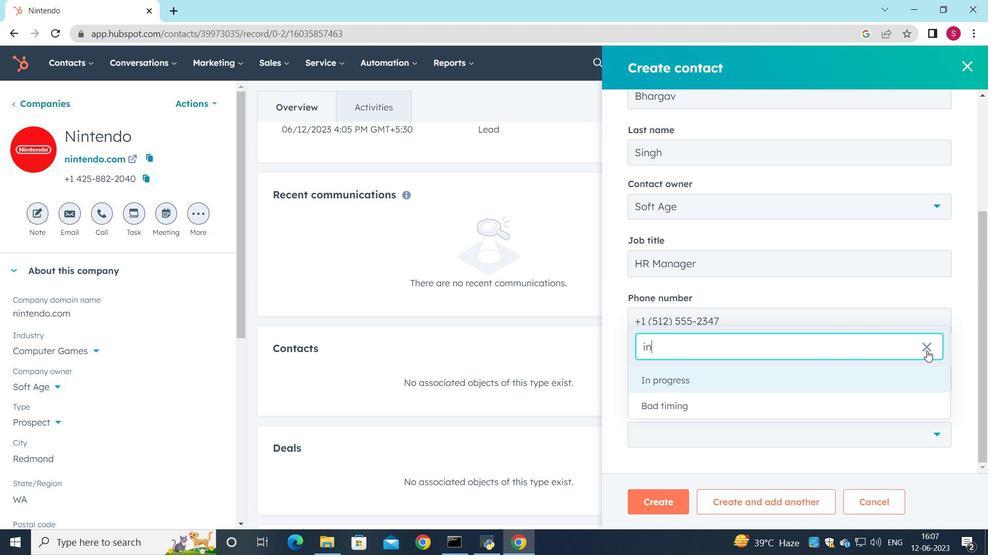 
Action: Mouse pressed left at (932, 349)
Screenshot: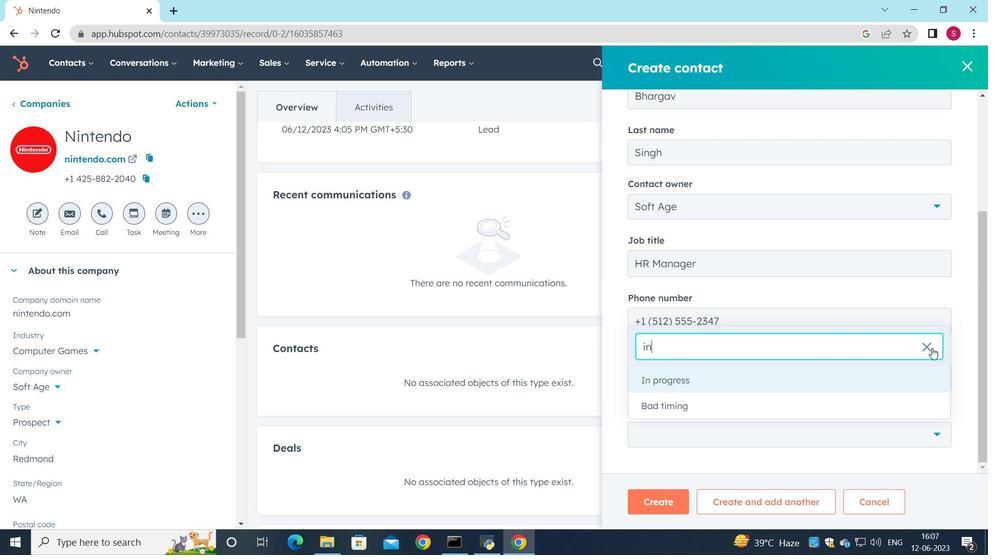 
Action: Mouse moved to (885, 219)
Screenshot: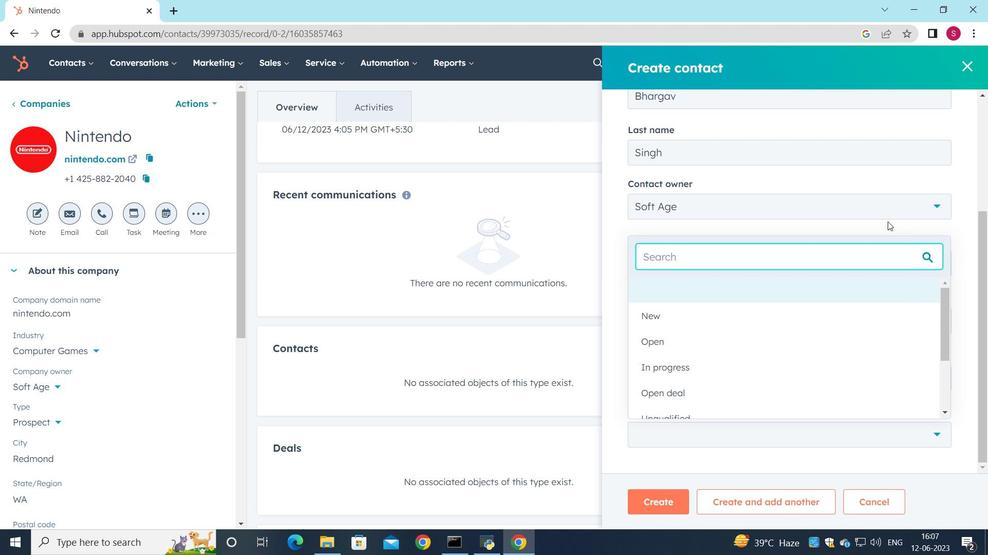 
Action: Mouse pressed left at (885, 219)
Screenshot: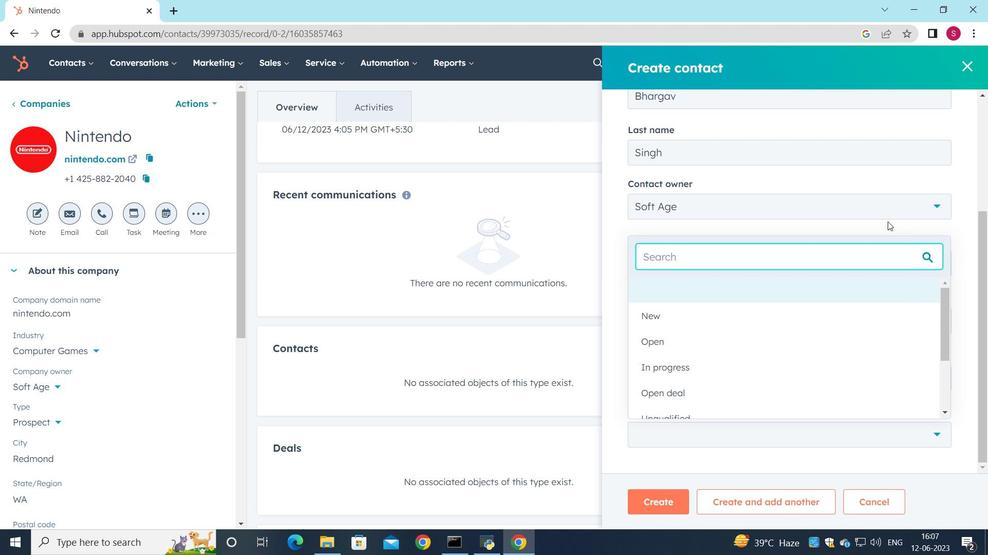 
Action: Mouse moved to (935, 427)
Screenshot: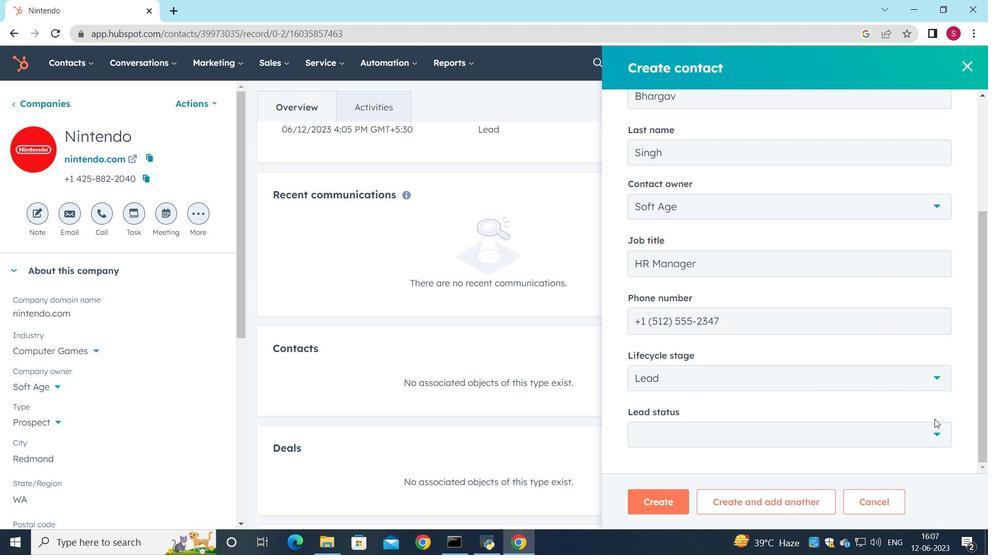 
Action: Mouse pressed left at (935, 427)
Screenshot: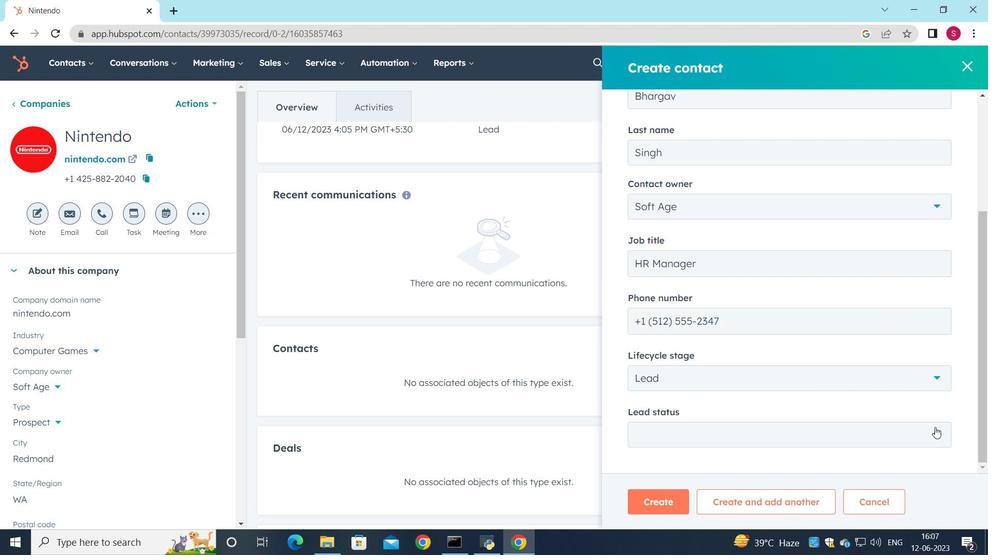 
Action: Mouse moved to (760, 373)
Screenshot: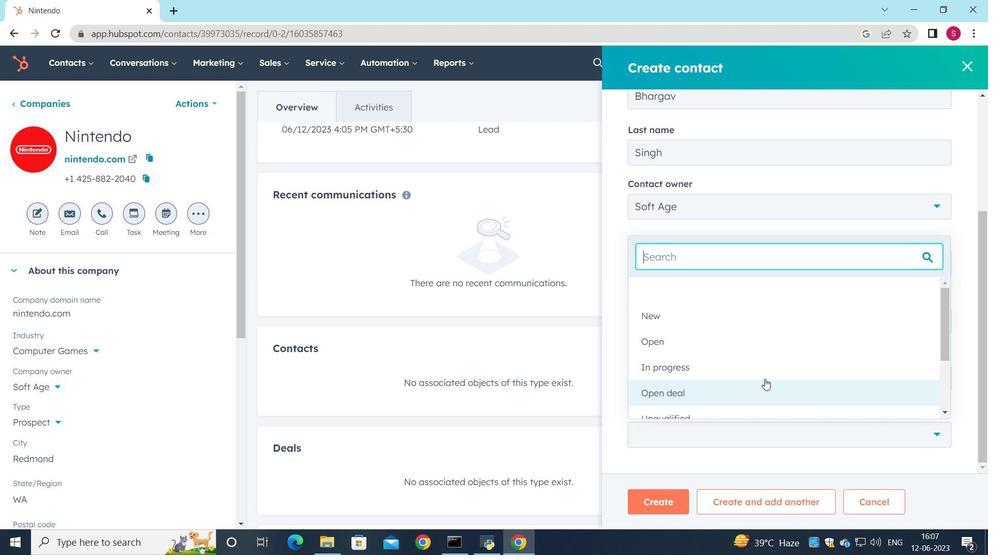 
Action: Mouse pressed left at (760, 373)
Screenshot: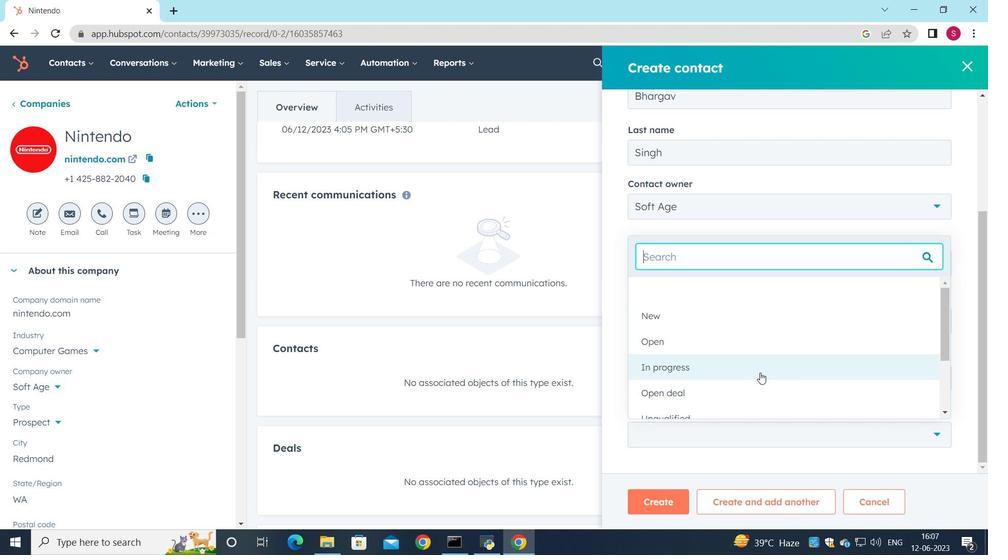
Action: Mouse moved to (658, 507)
Screenshot: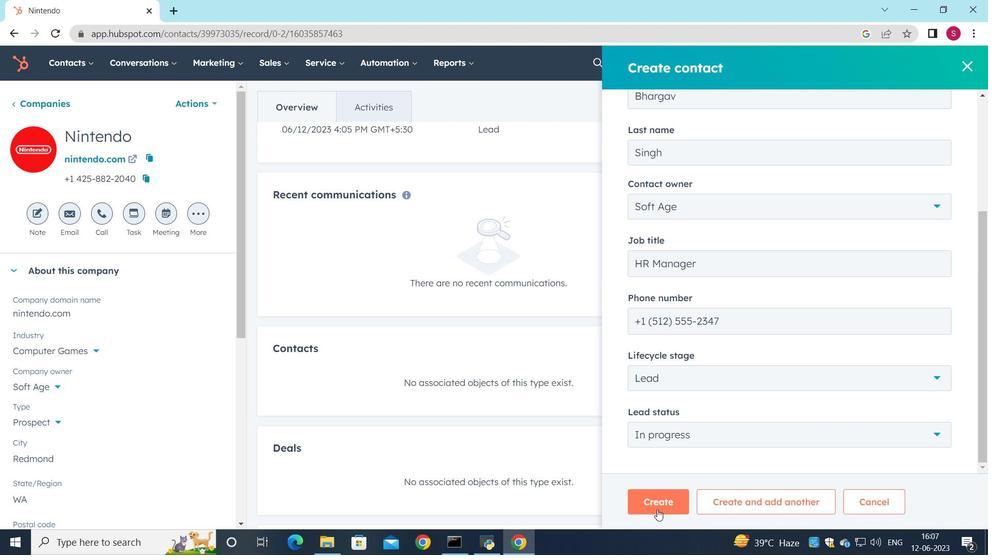 
Action: Mouse pressed left at (658, 507)
Screenshot: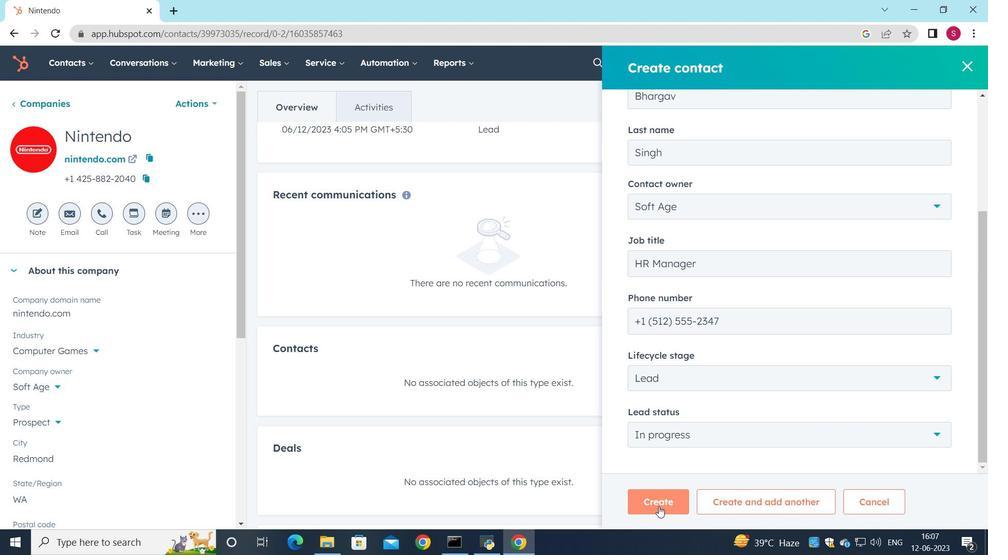 
Action: Mouse moved to (578, 405)
Screenshot: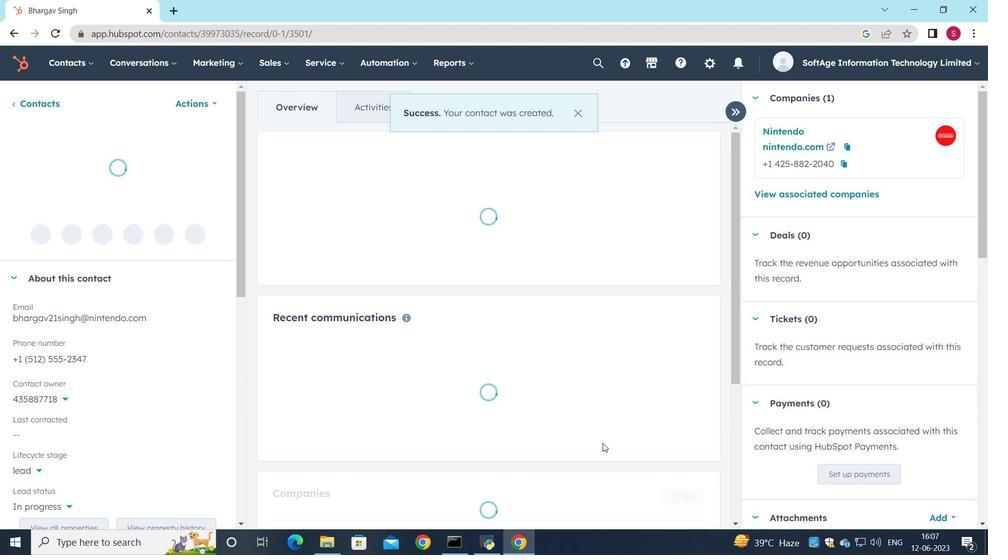 
